Task: Send an email with the signature Amy Taylor with the subject Reminder for a job application and the message Could you please provide me with a list of approved vendors for our company? from softage.10@softage.net to softage.8@softage.net and softage.1@softage.net
Action: Mouse moved to (96, 95)
Screenshot: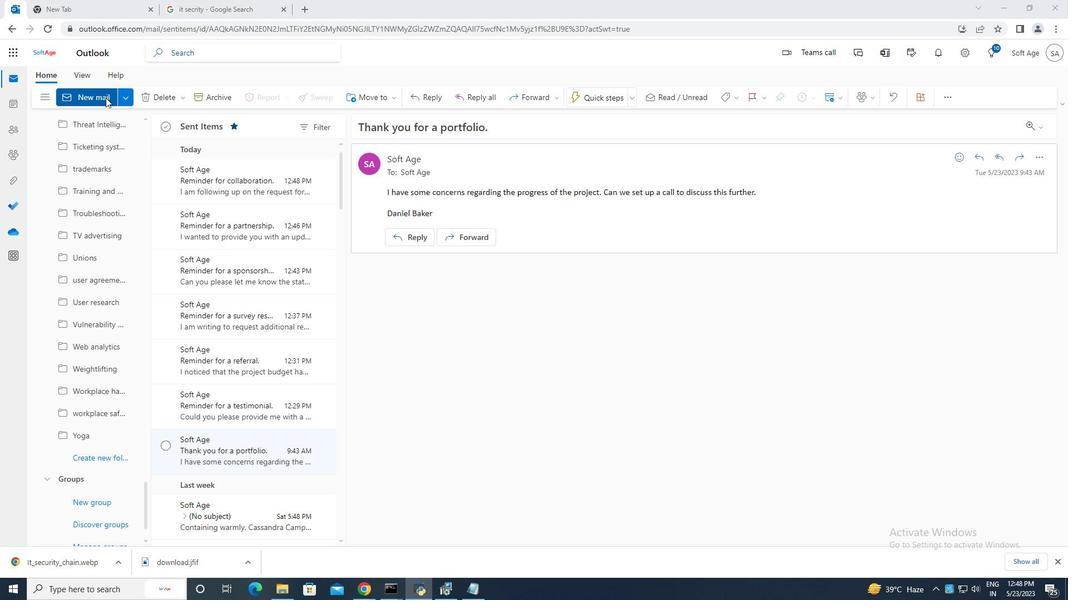 
Action: Mouse pressed left at (96, 95)
Screenshot: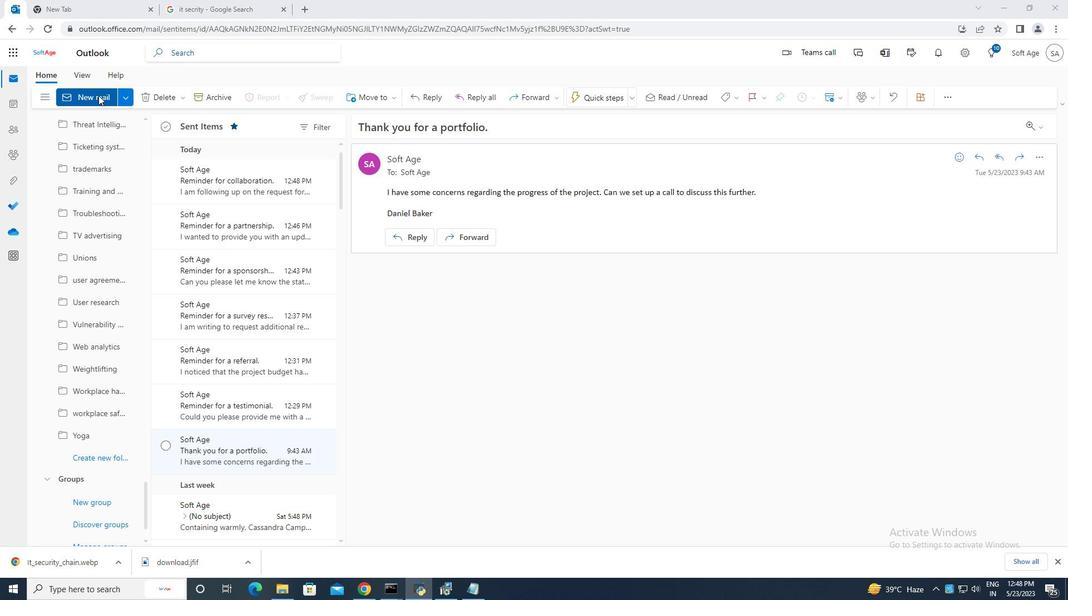 
Action: Mouse moved to (717, 96)
Screenshot: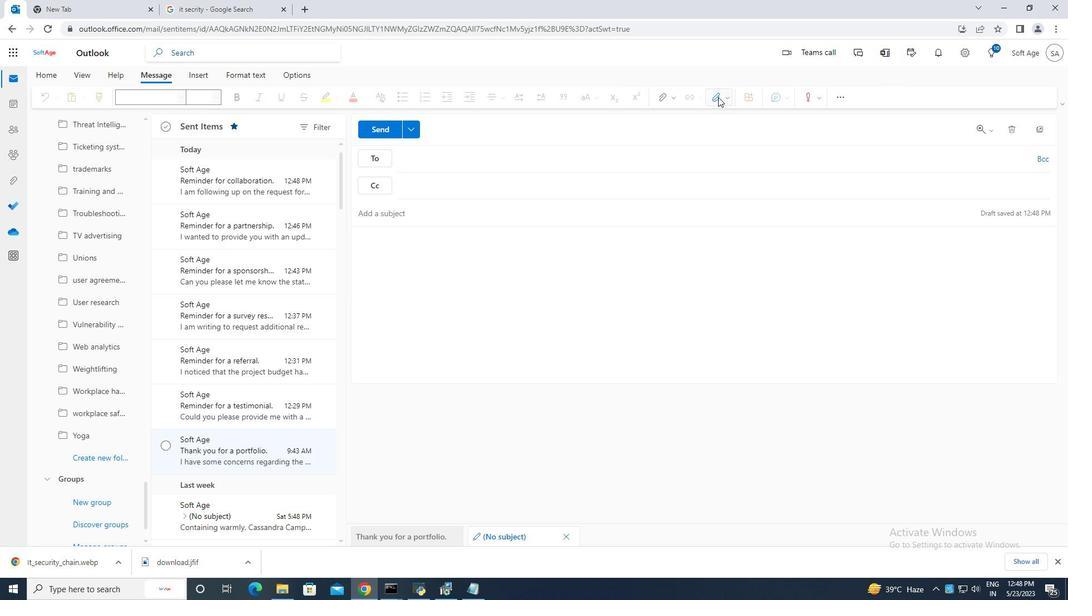 
Action: Mouse pressed left at (717, 96)
Screenshot: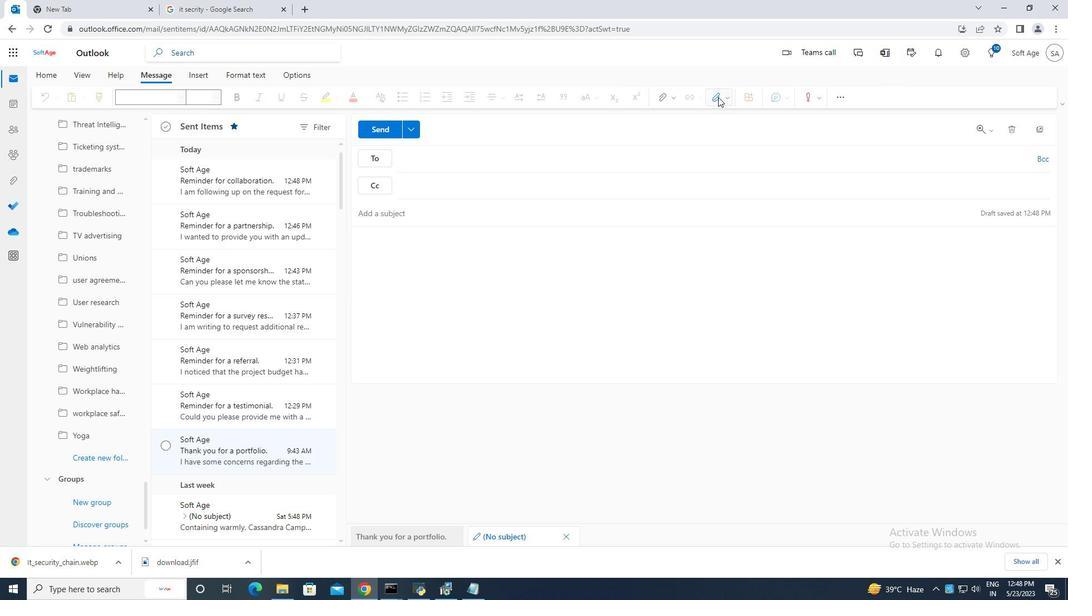 
Action: Mouse moved to (688, 141)
Screenshot: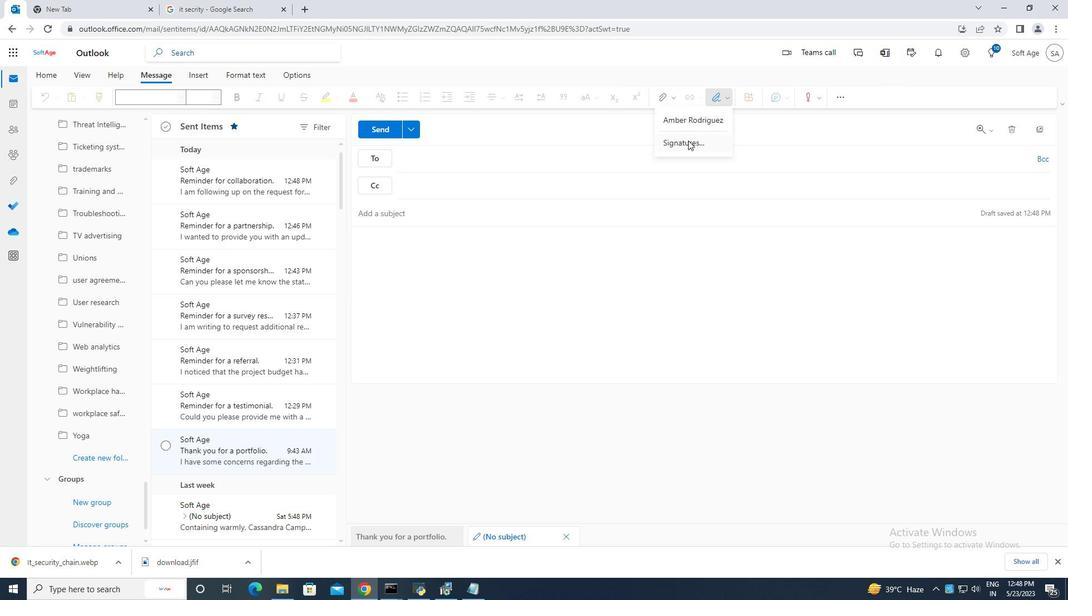
Action: Mouse pressed left at (688, 141)
Screenshot: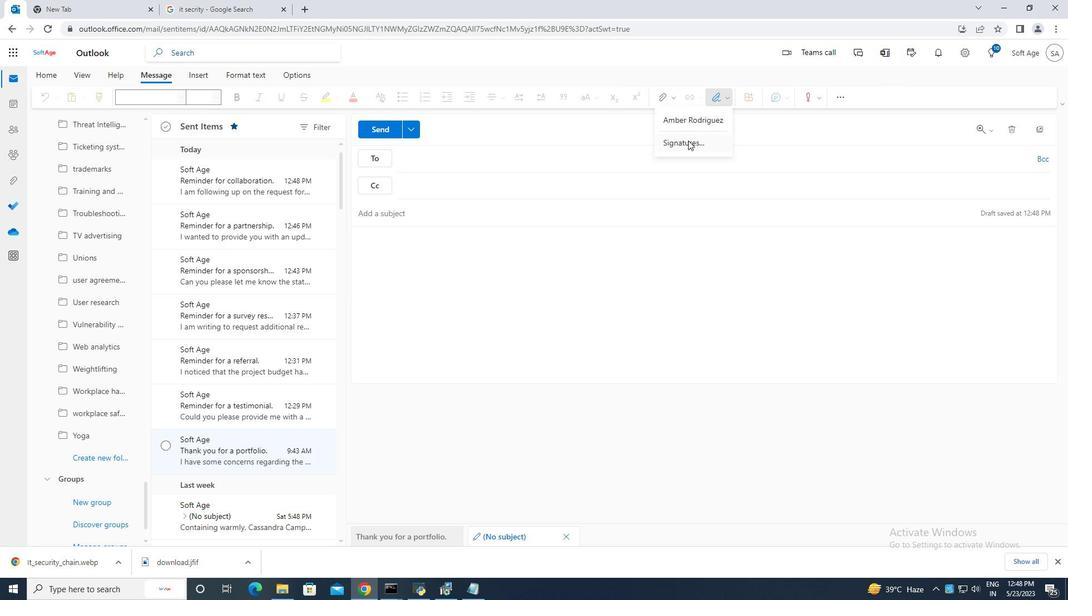 
Action: Mouse moved to (755, 187)
Screenshot: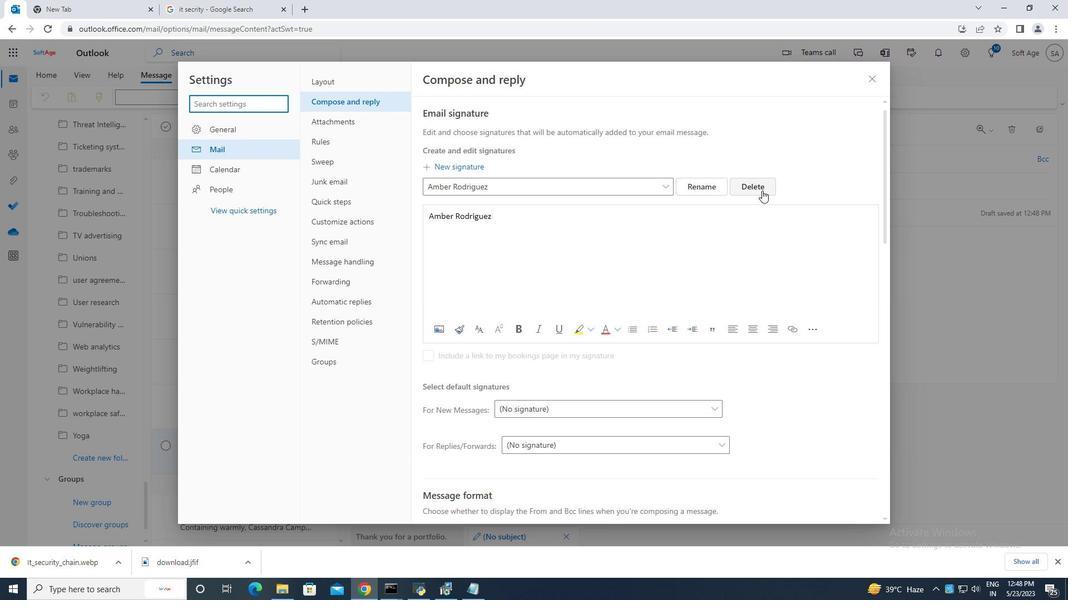 
Action: Mouse pressed left at (755, 187)
Screenshot: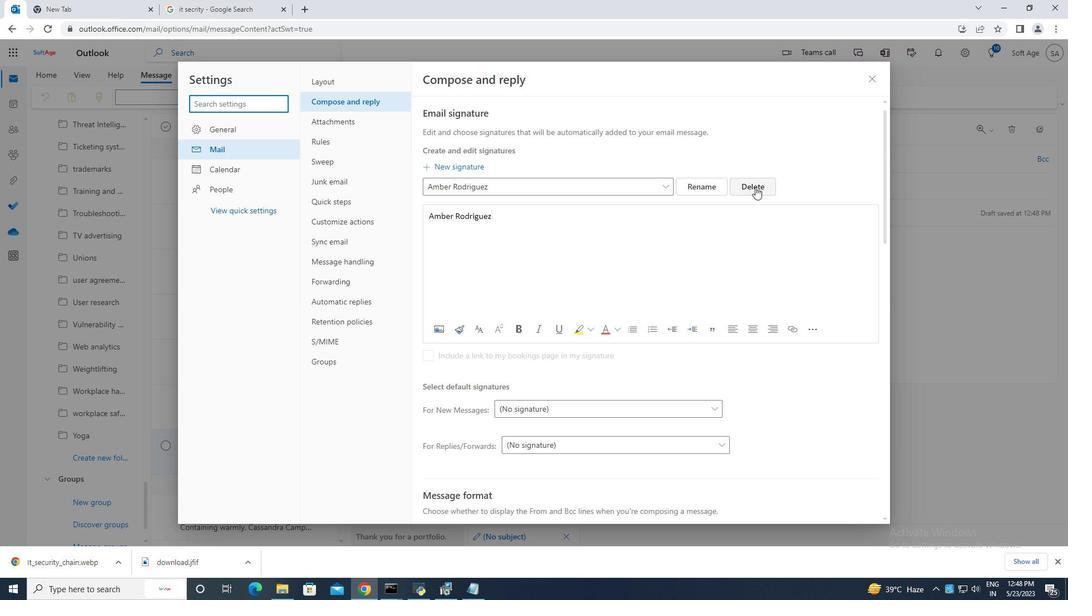 
Action: Mouse moved to (1068, 1)
Screenshot: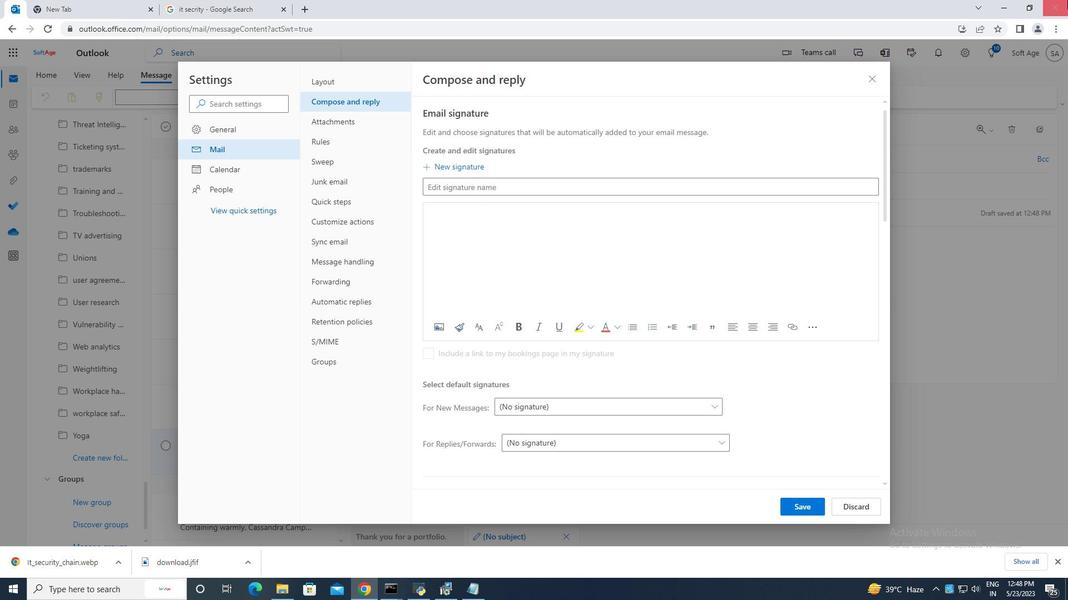 
Action: Key pressed <Key.caps_lock>A<Key.caps_lock>my
Screenshot: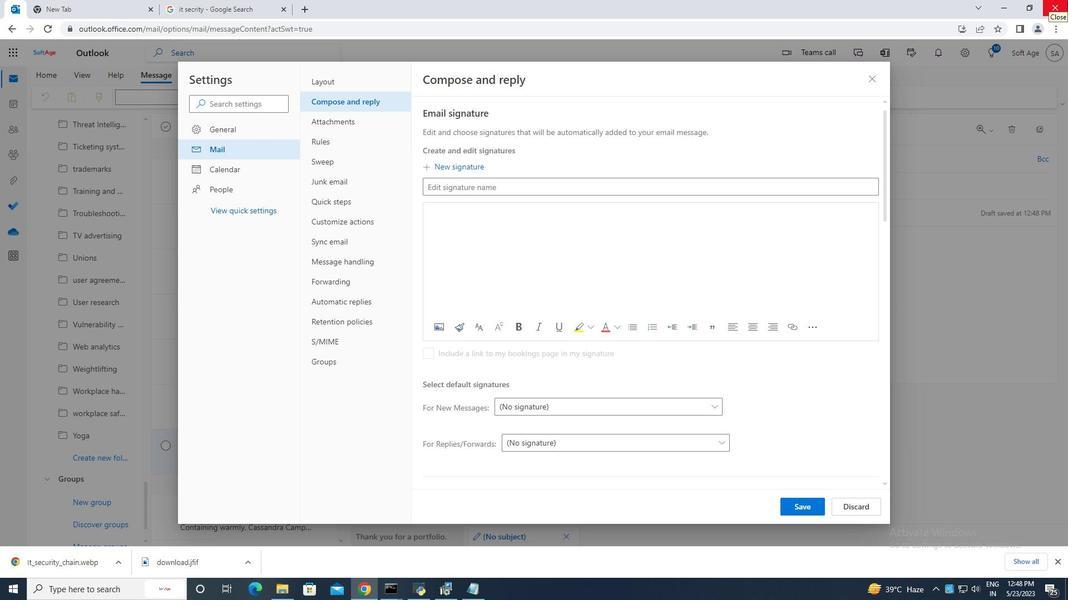 
Action: Mouse moved to (477, 187)
Screenshot: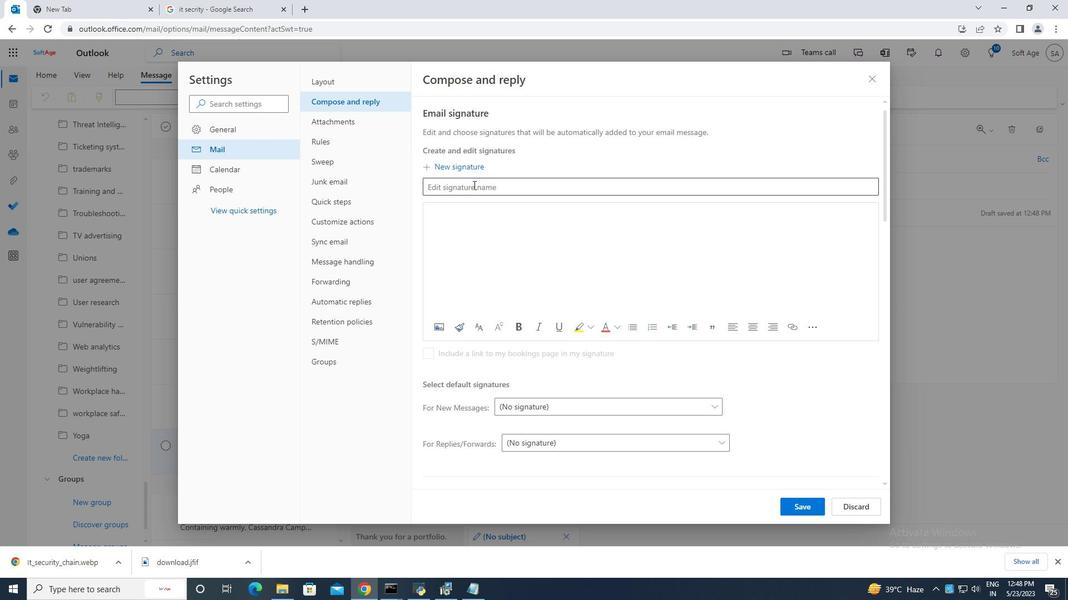 
Action: Mouse pressed left at (477, 187)
Screenshot: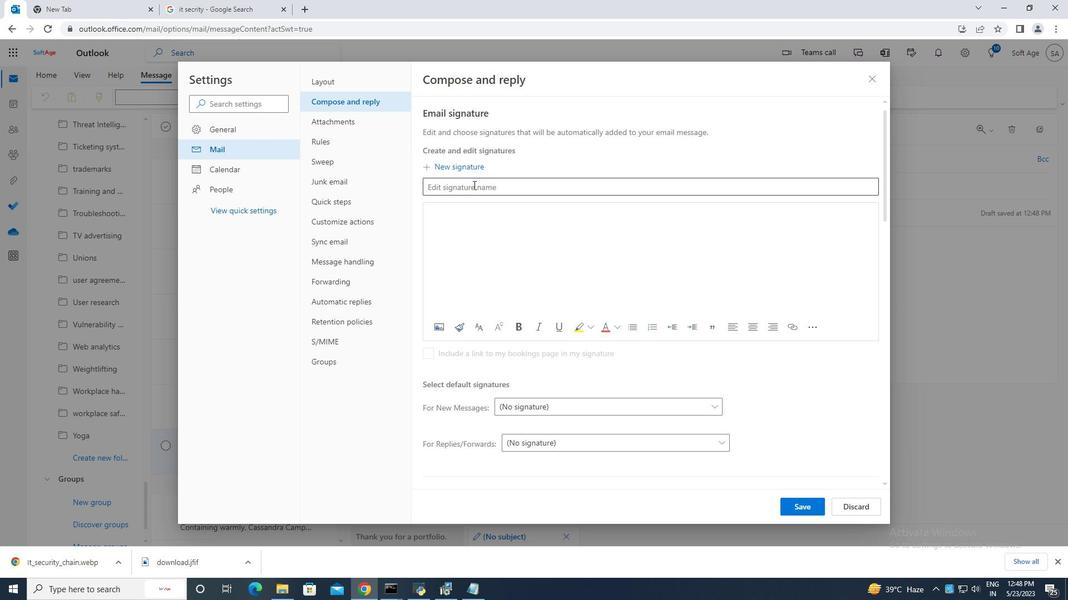
Action: Key pressed <Key.caps_lock>AM<Key.backspace><Key.caps_lock>my<Key.space><Key.caps_lock>T<Key.caps_lock>aylor
Screenshot: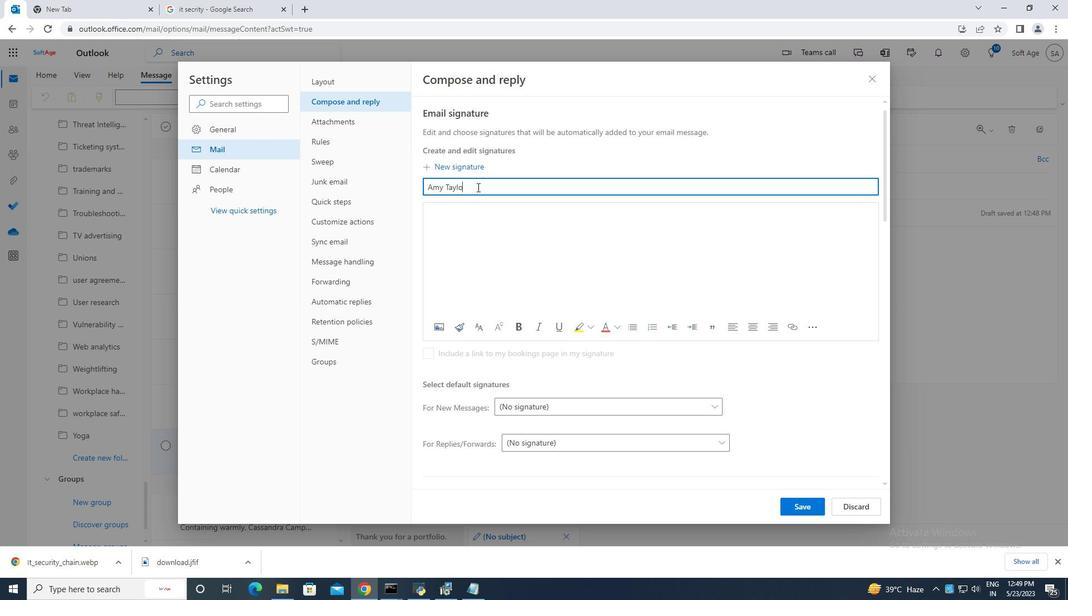 
Action: Mouse moved to (473, 225)
Screenshot: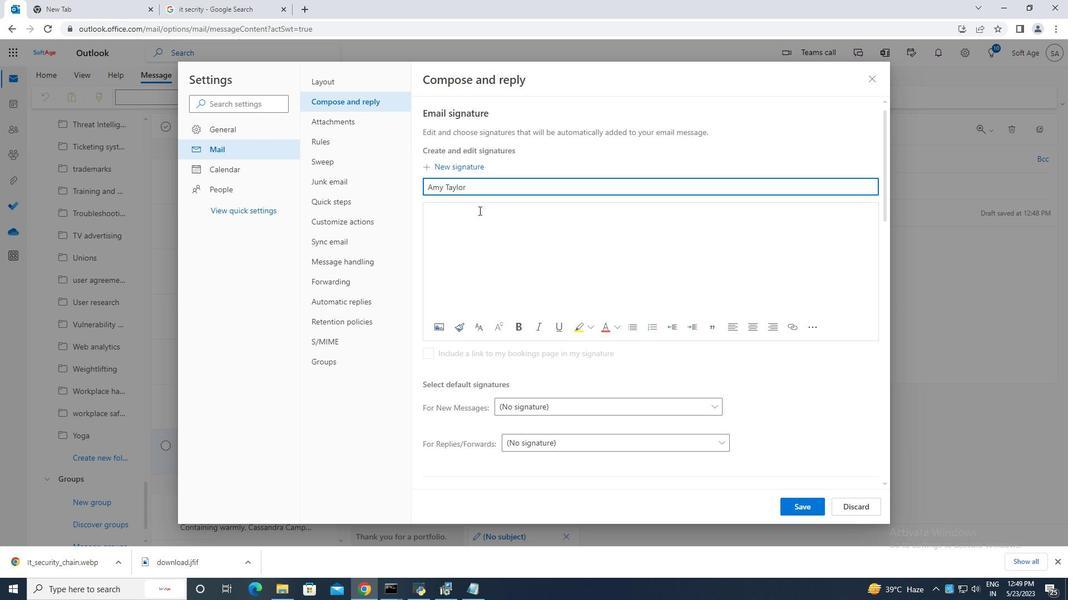 
Action: Mouse pressed left at (473, 225)
Screenshot: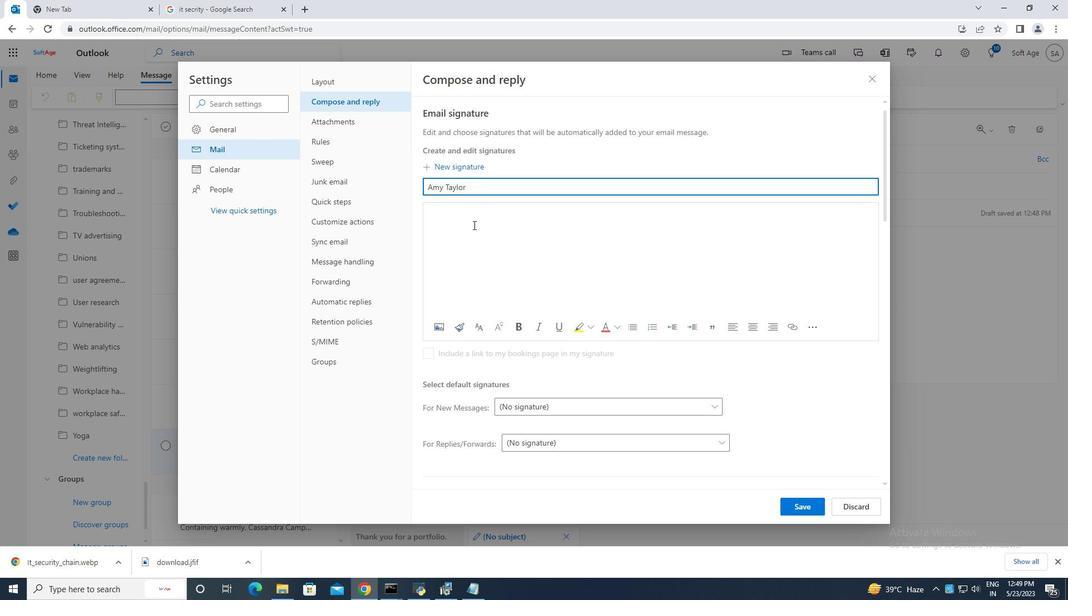 
Action: Mouse moved to (474, 223)
Screenshot: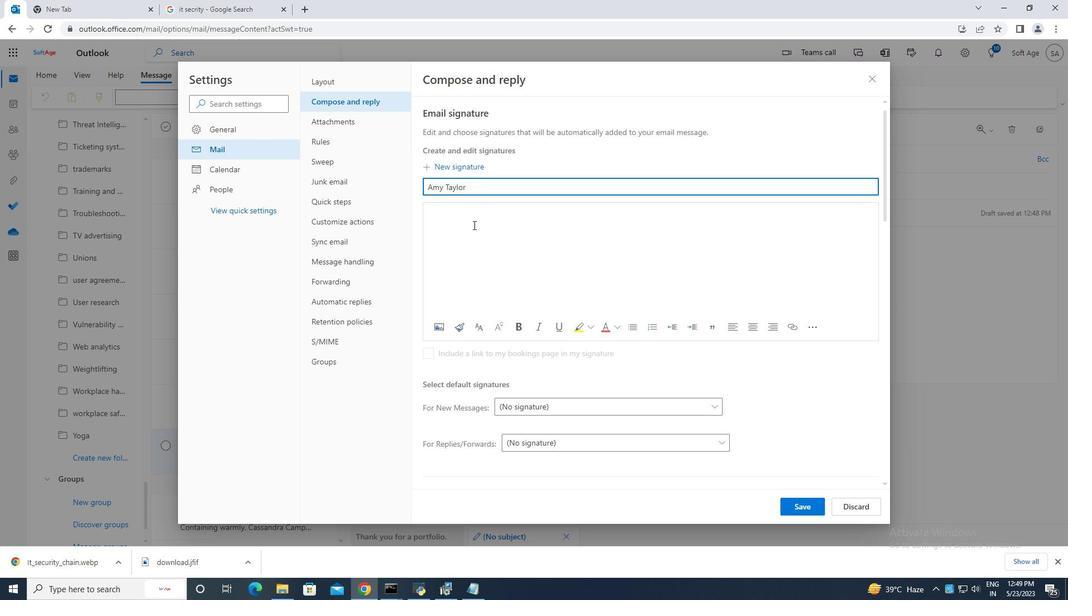 
Action: Key pressed <Key.caps_lock>A<Key.caps_lock>my<Key.space><Key.caps_lock>T<Key.caps_lock>aylor
Screenshot: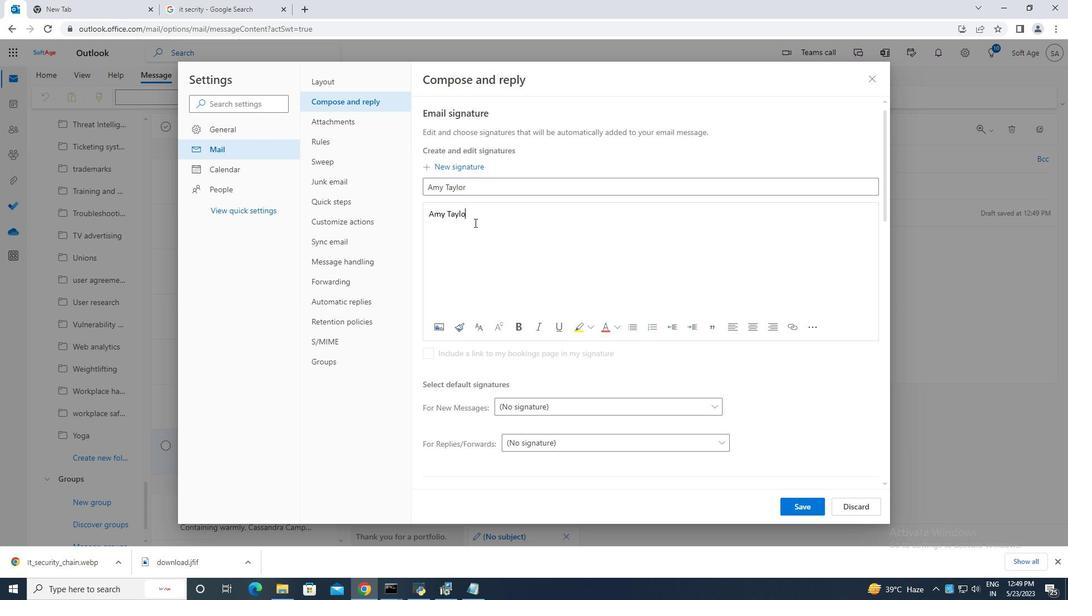 
Action: Mouse moved to (788, 512)
Screenshot: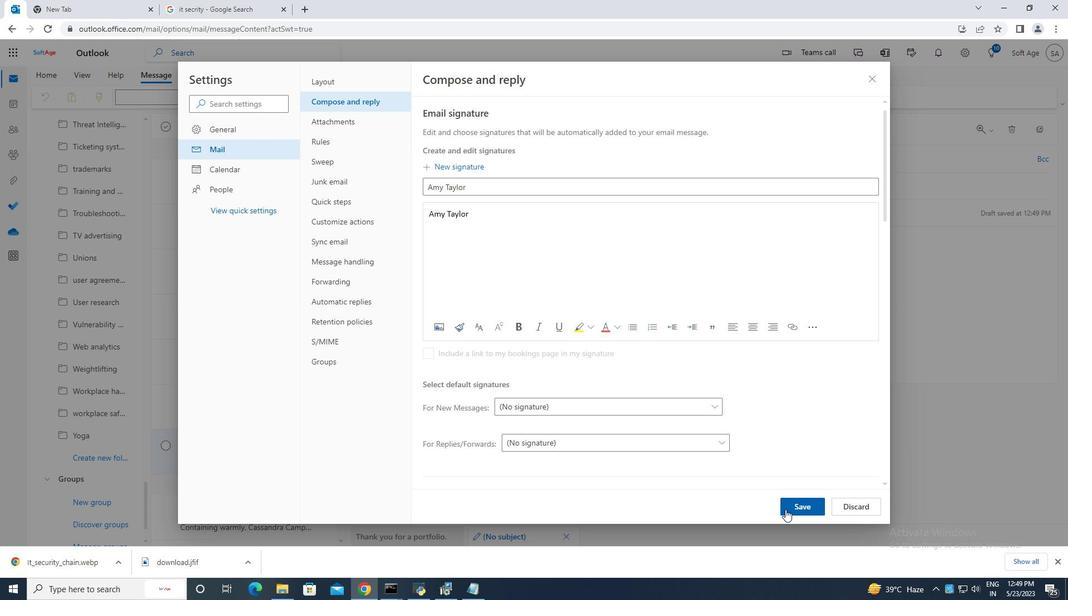 
Action: Mouse pressed left at (788, 512)
Screenshot: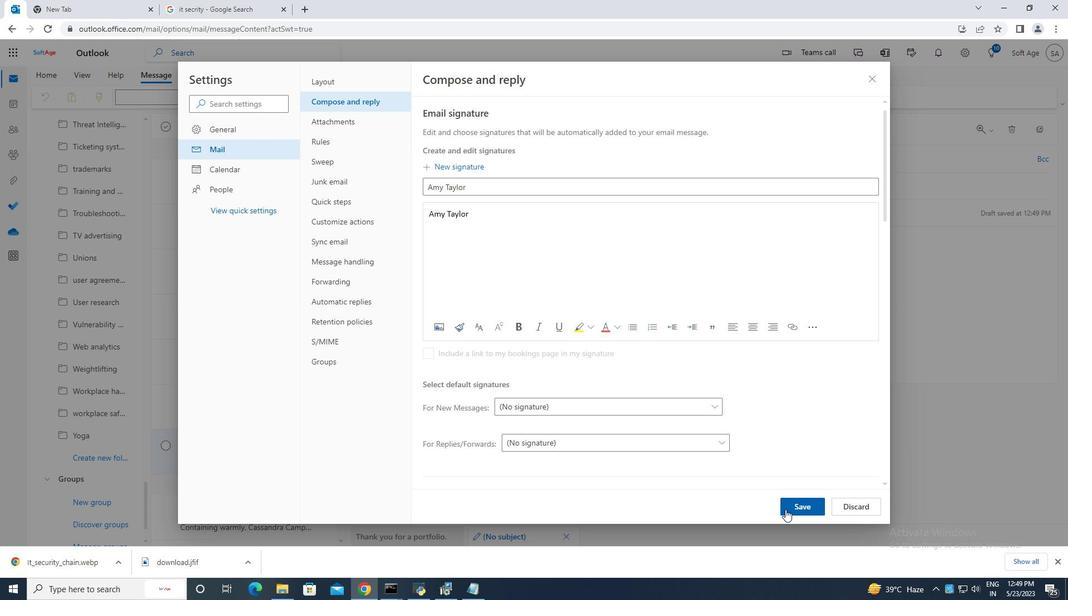 
Action: Mouse moved to (878, 76)
Screenshot: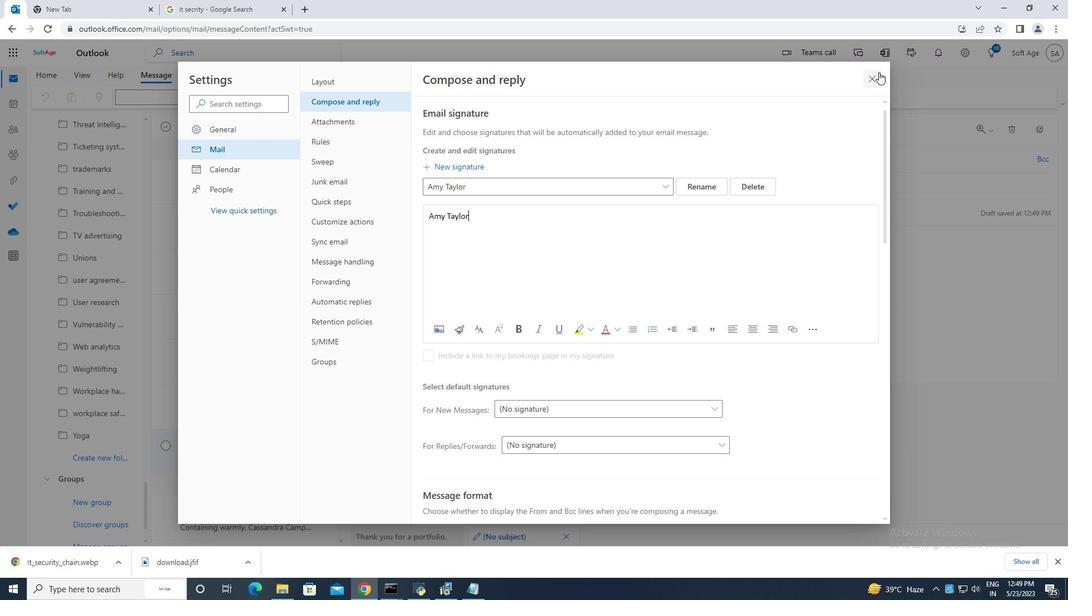 
Action: Mouse pressed left at (878, 76)
Screenshot: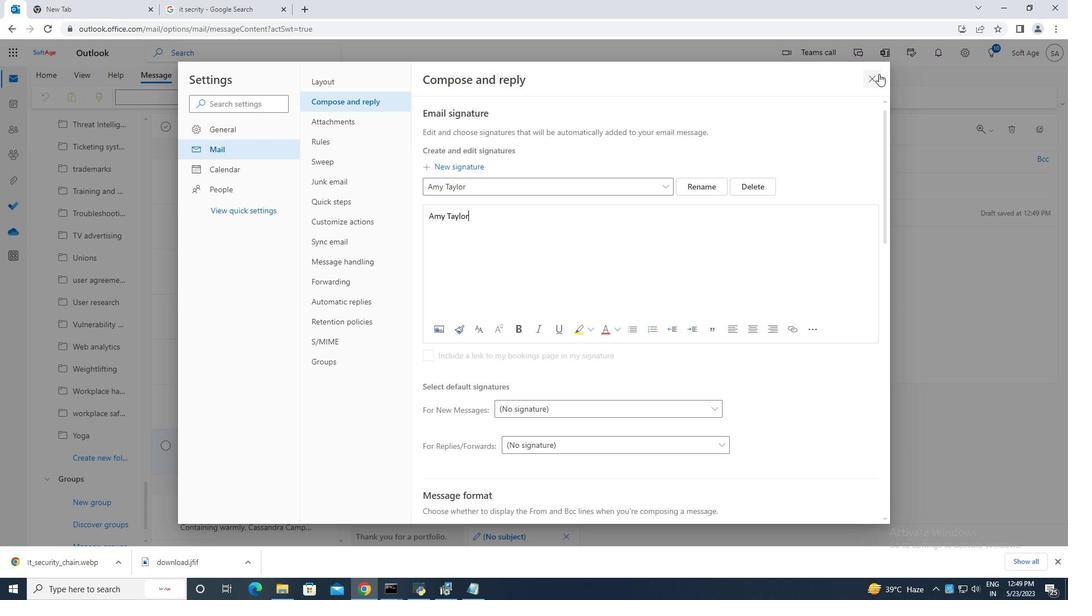 
Action: Mouse moved to (716, 95)
Screenshot: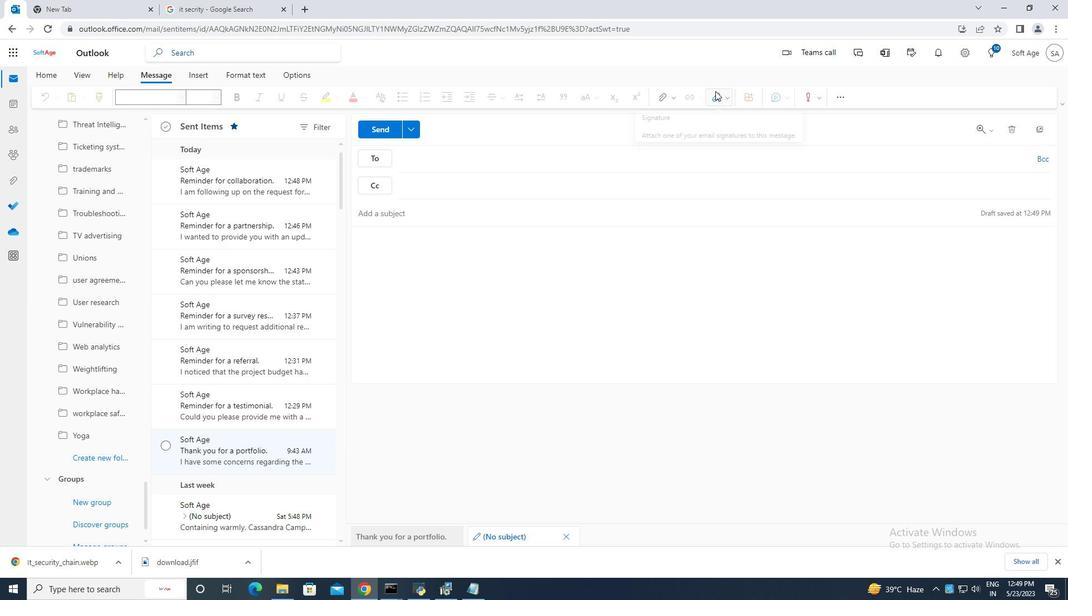 
Action: Mouse pressed left at (716, 95)
Screenshot: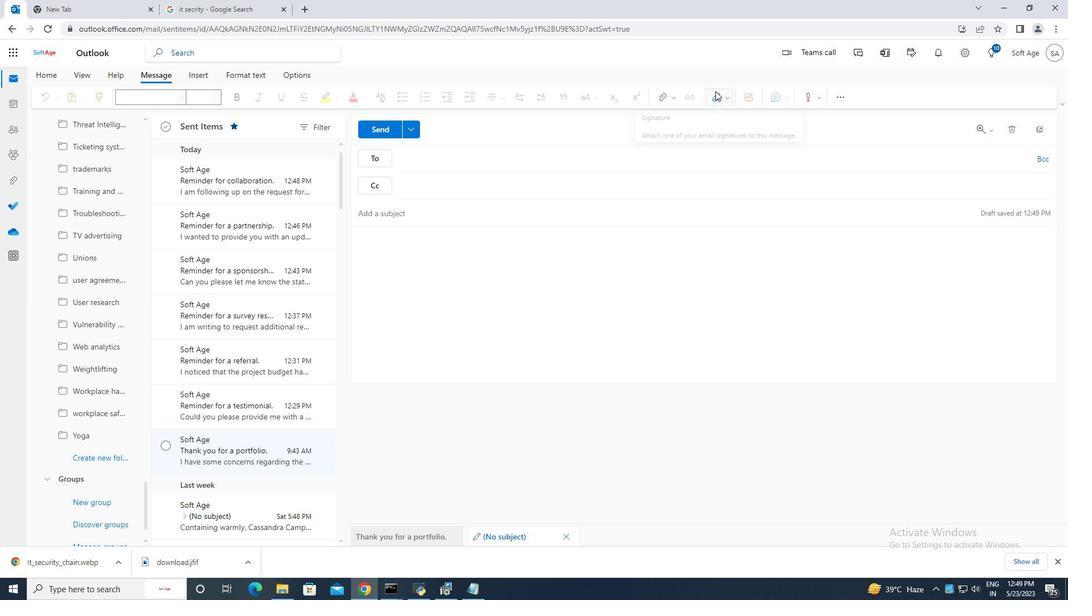 
Action: Mouse moved to (704, 144)
Screenshot: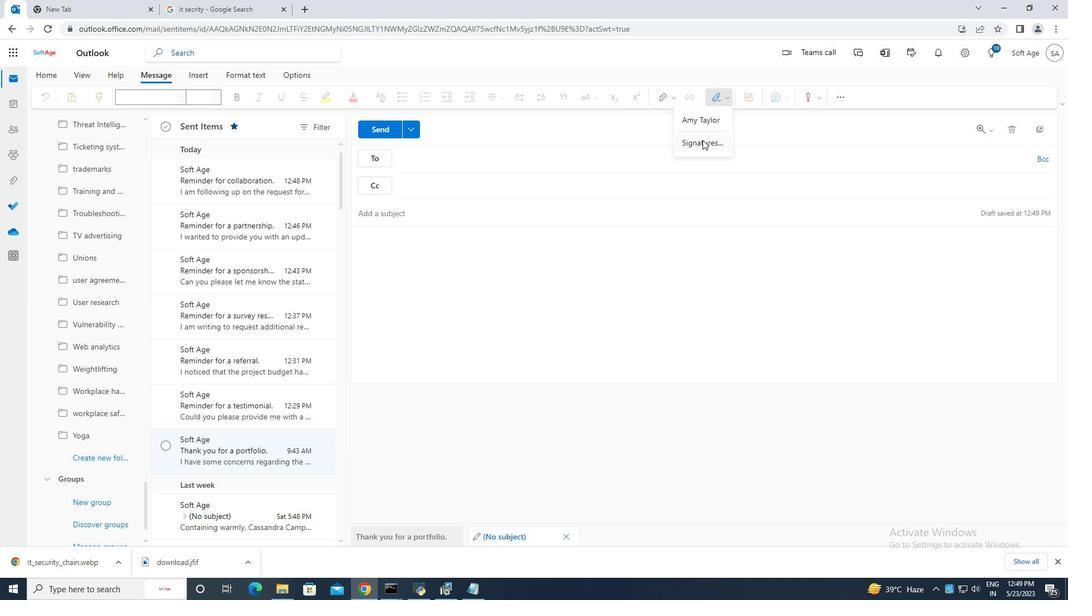 
Action: Mouse pressed left at (704, 144)
Screenshot: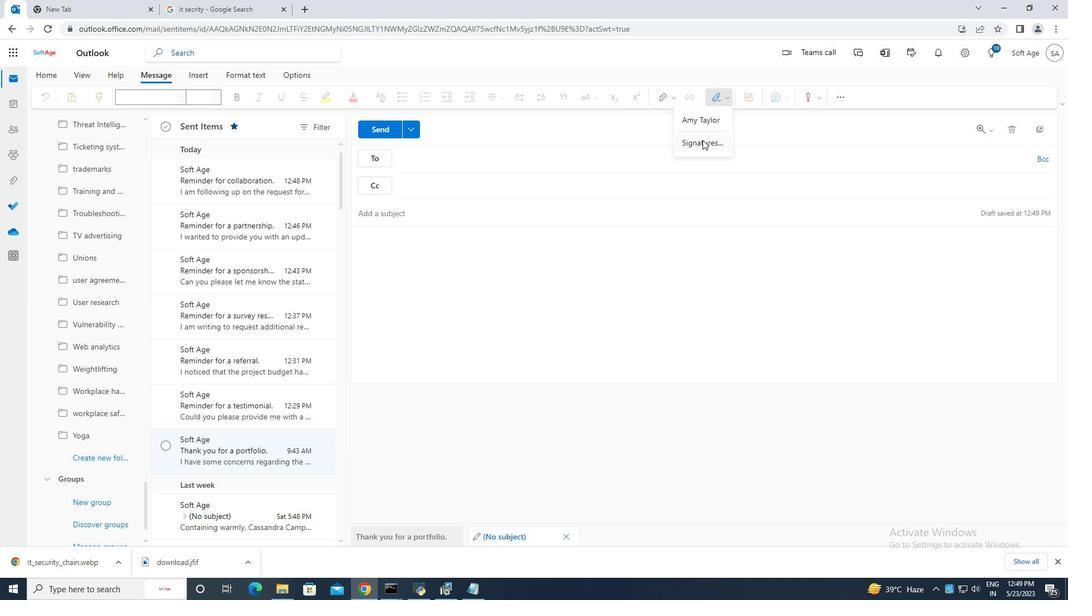 
Action: Mouse moved to (872, 79)
Screenshot: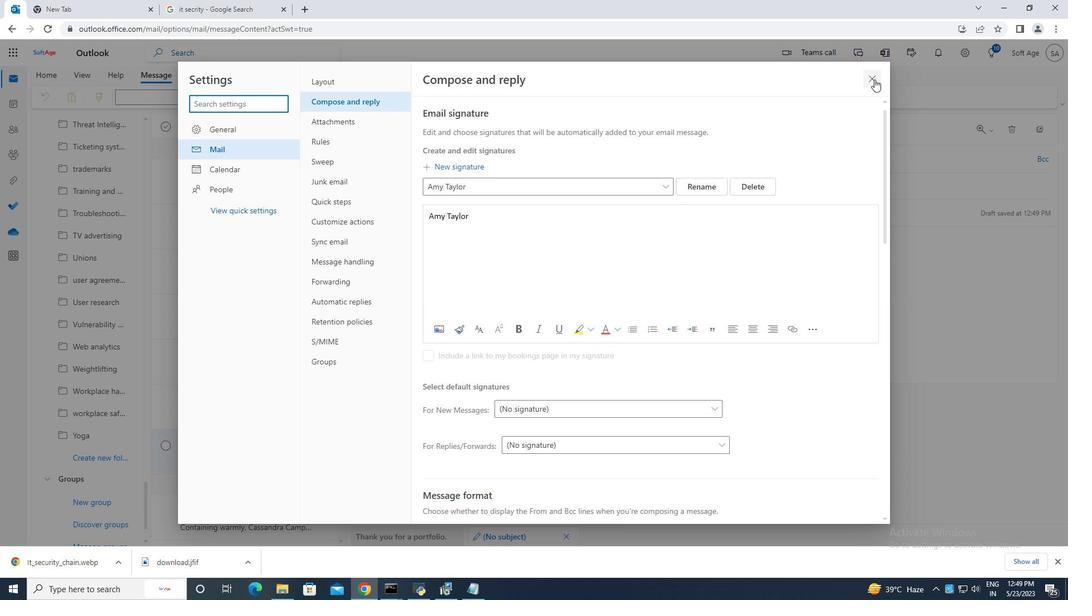 
Action: Mouse pressed left at (872, 79)
Screenshot: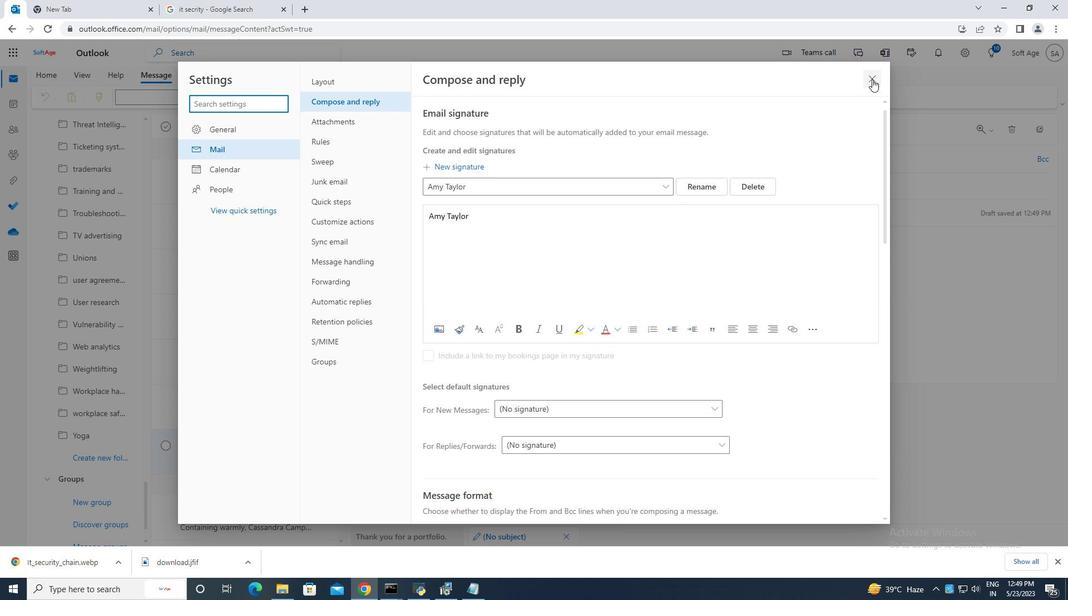 
Action: Mouse moved to (717, 98)
Screenshot: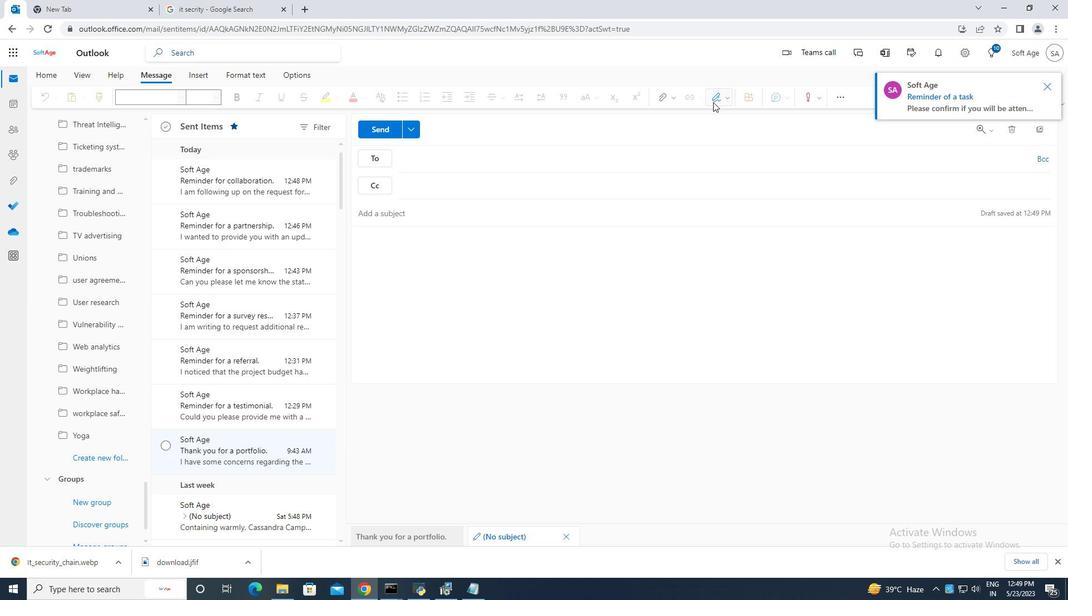 
Action: Mouse pressed left at (717, 98)
Screenshot: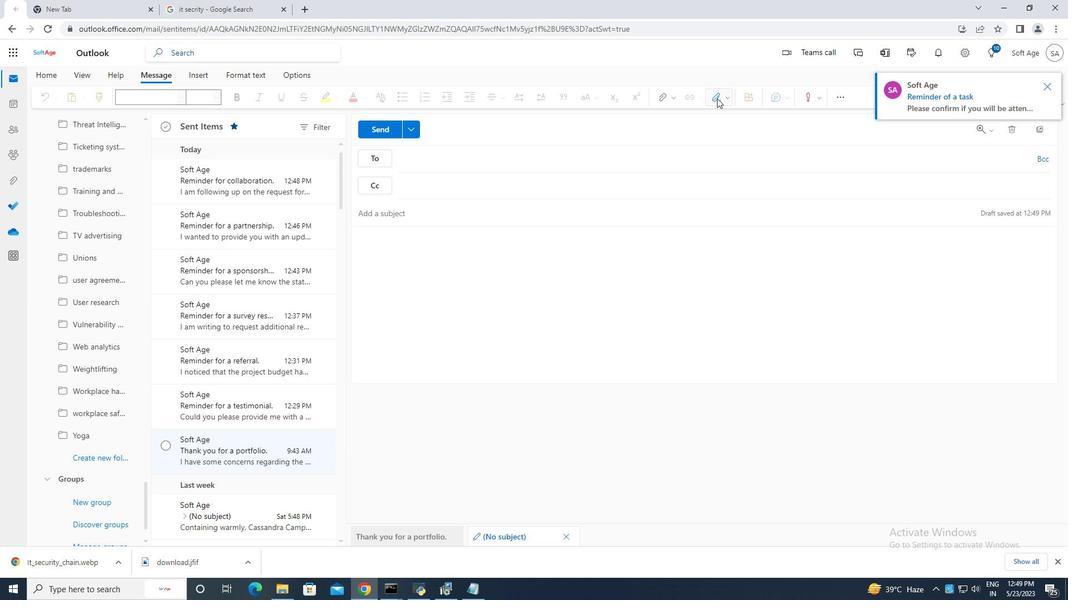 
Action: Mouse moved to (707, 120)
Screenshot: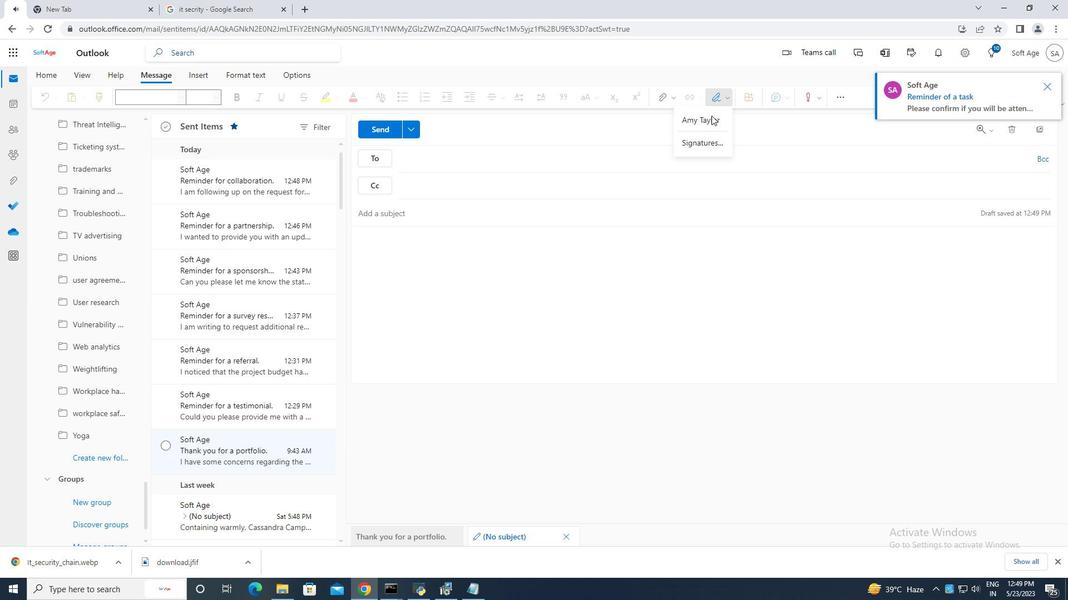 
Action: Mouse pressed left at (707, 120)
Screenshot: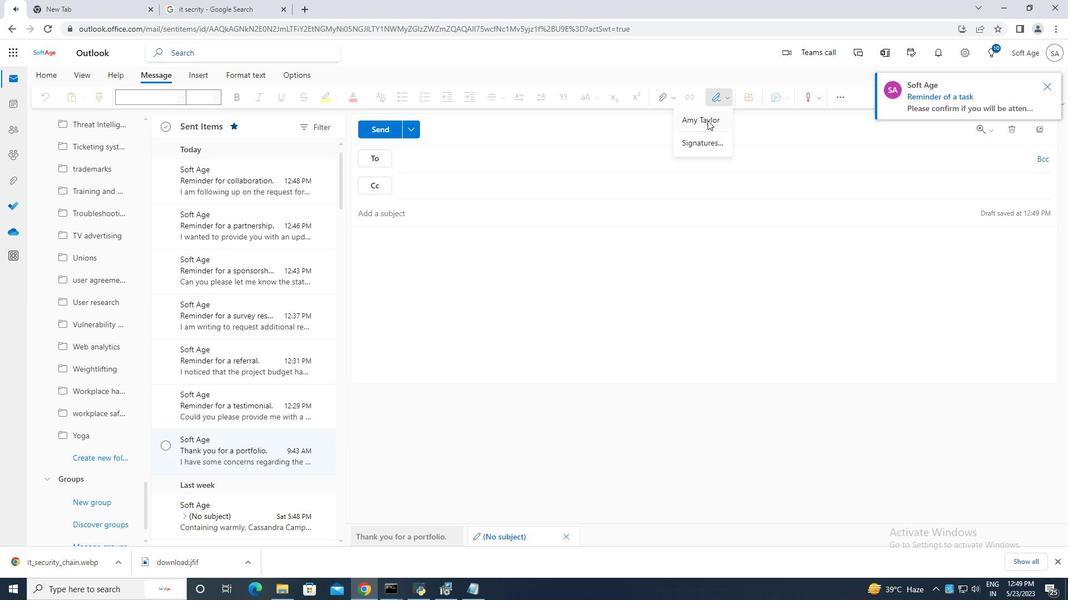 
Action: Mouse moved to (427, 208)
Screenshot: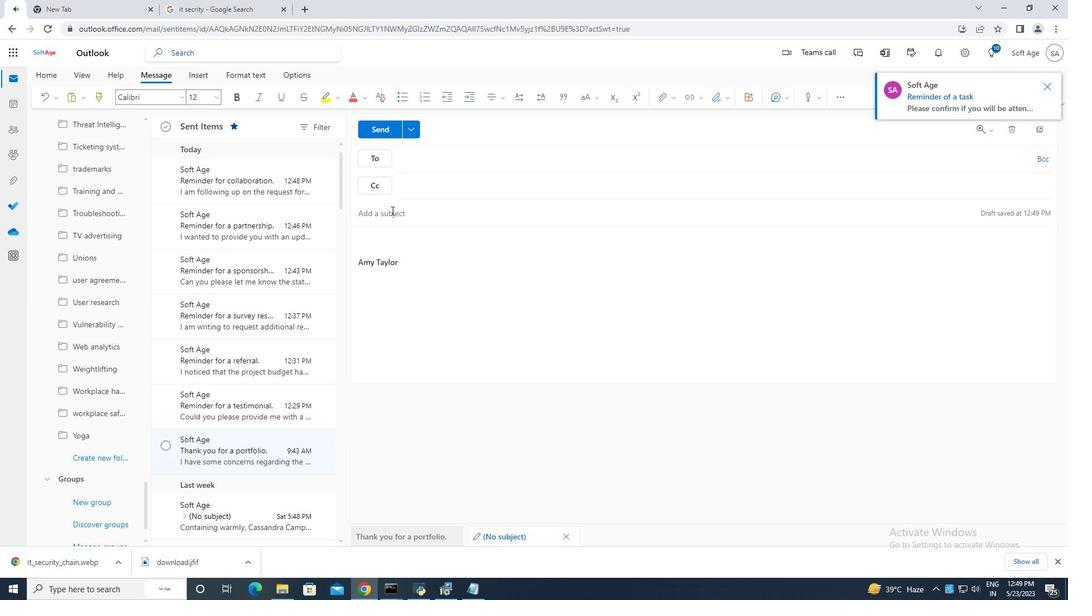 
Action: Mouse pressed left at (427, 208)
Screenshot: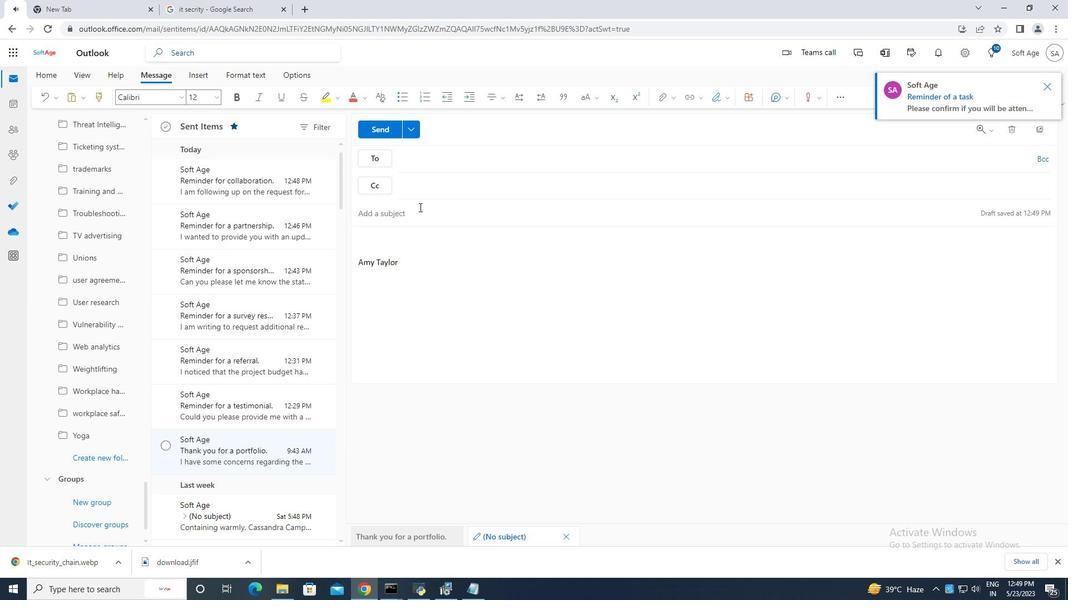 
Action: Mouse moved to (403, 211)
Screenshot: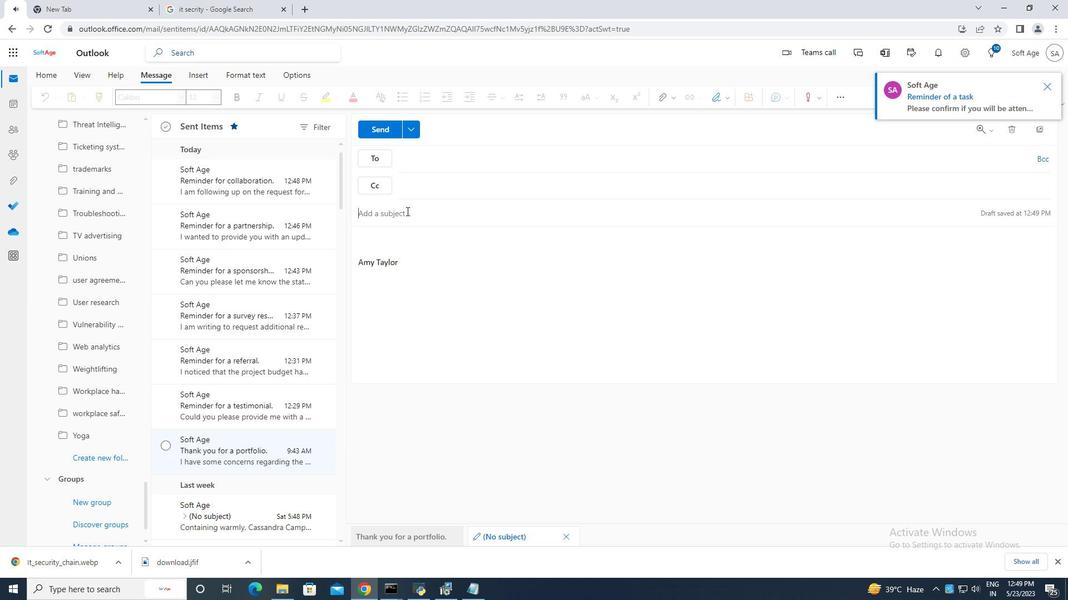 
Action: Key pressed <Key.caps_lock>R<Key.caps_lock>eminder<Key.space>for<Key.space>a<Key.space>job<Key.space>application<Key.space><Key.backspace>.
Screenshot: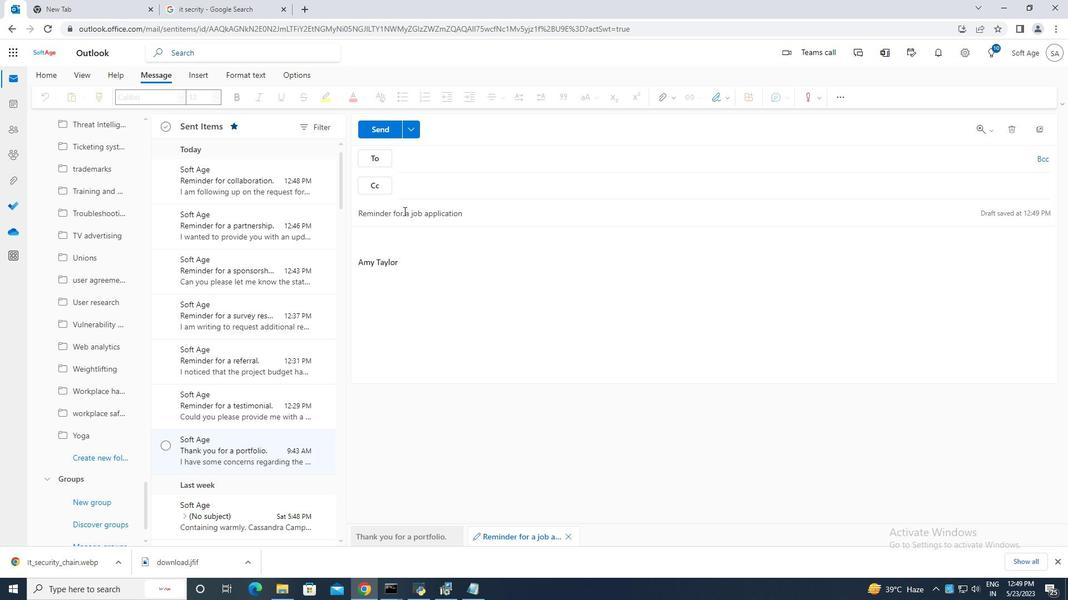 
Action: Mouse moved to (407, 234)
Screenshot: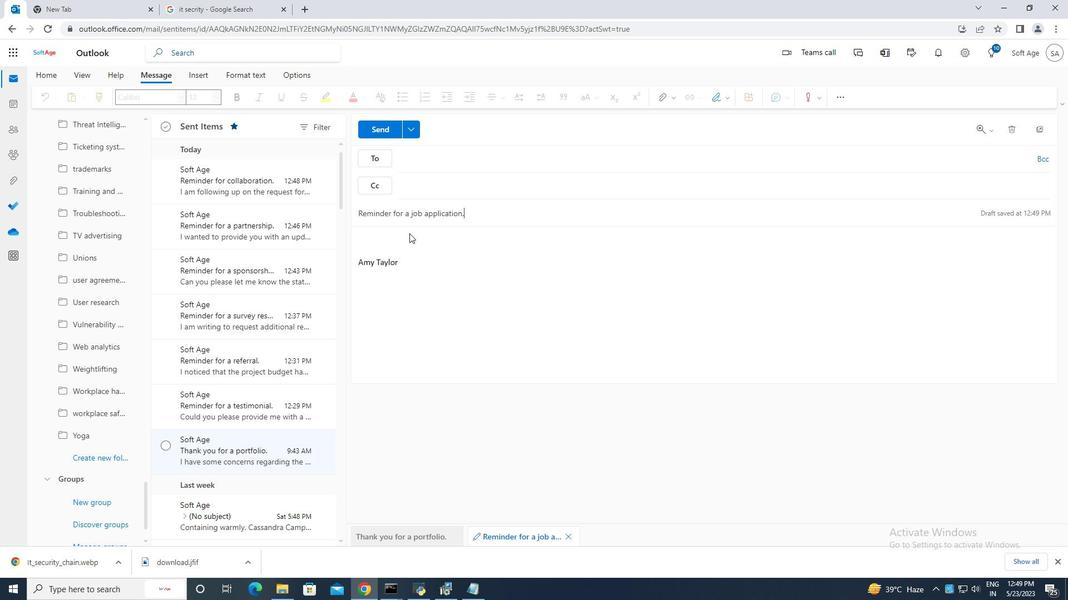 
Action: Mouse pressed left at (407, 234)
Screenshot: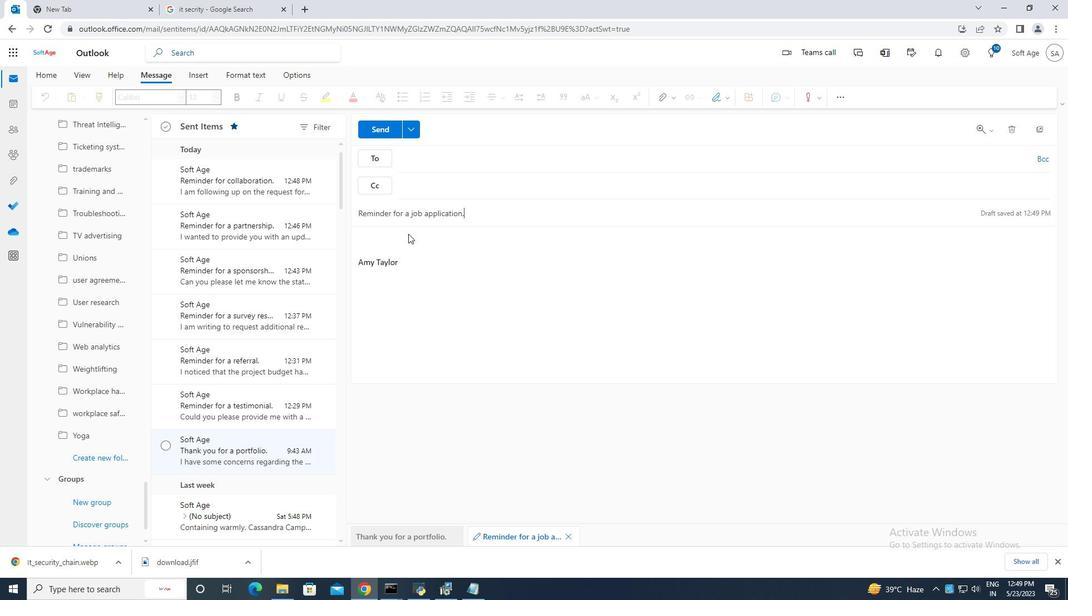 
Action: Mouse moved to (379, 244)
Screenshot: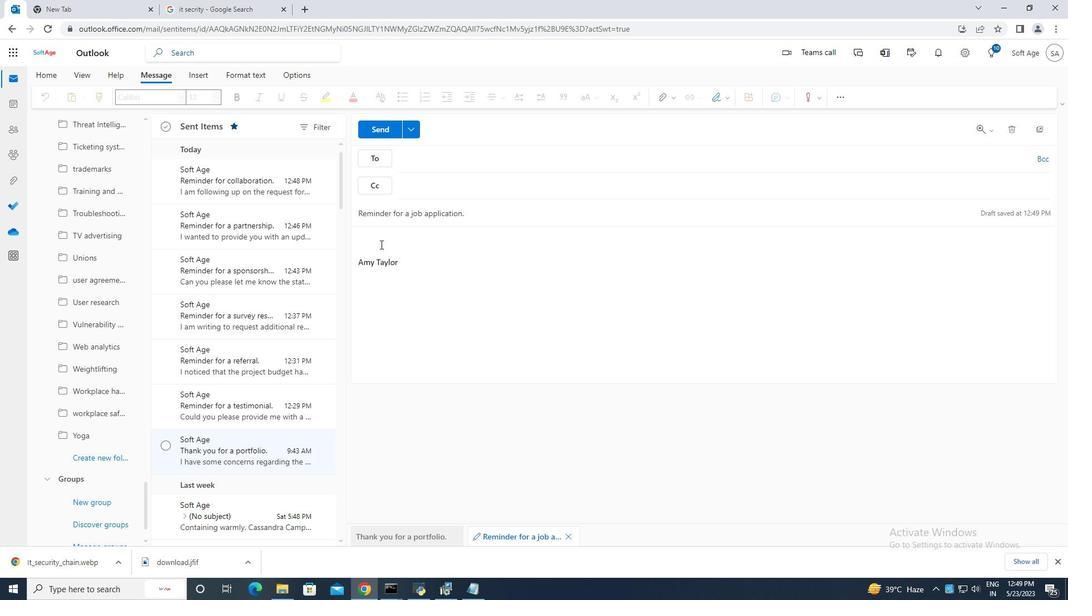 
Action: Mouse pressed left at (379, 244)
Screenshot: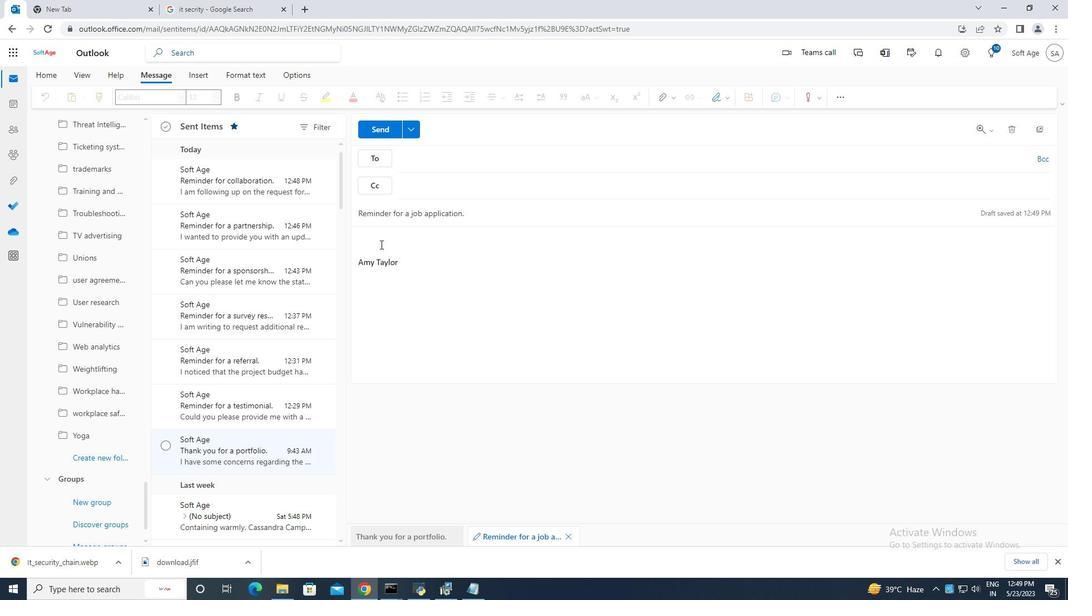 
Action: Mouse moved to (377, 242)
Screenshot: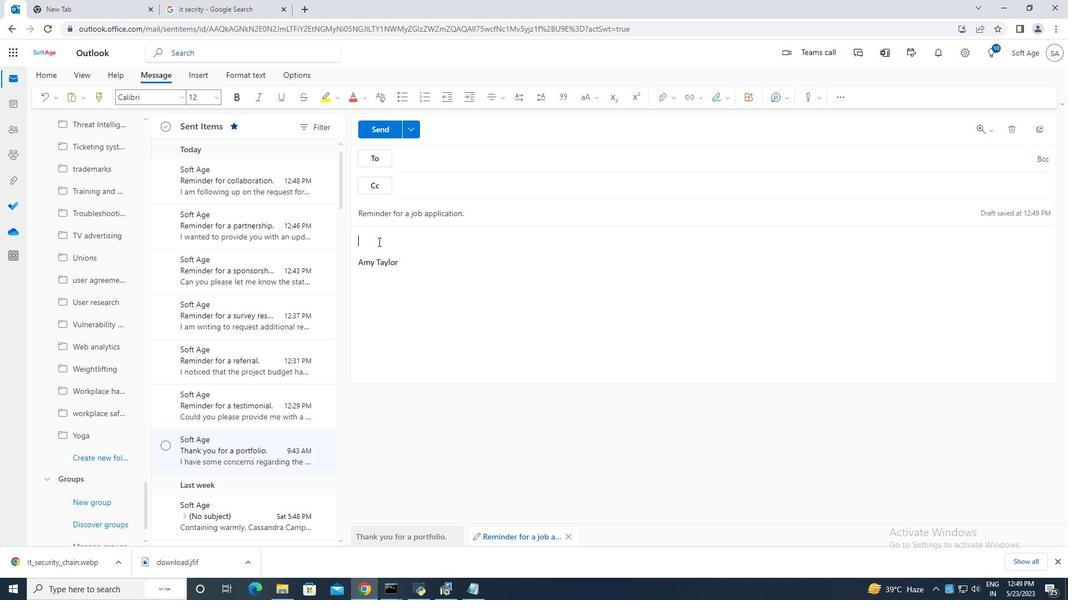 
Action: Key pressed <Key.caps_lock>C<Key.caps_lock>ould<Key.space>you<Key.space>please<Key.space>provide<Key.space>me<Key.space>with<Key.space>a<Key.space>list<Key.space>of<Key.space>approved<Key.space>vendors<Key.space>for<Key.space>our<Key.space>company,<Key.backspace>.
Screenshot: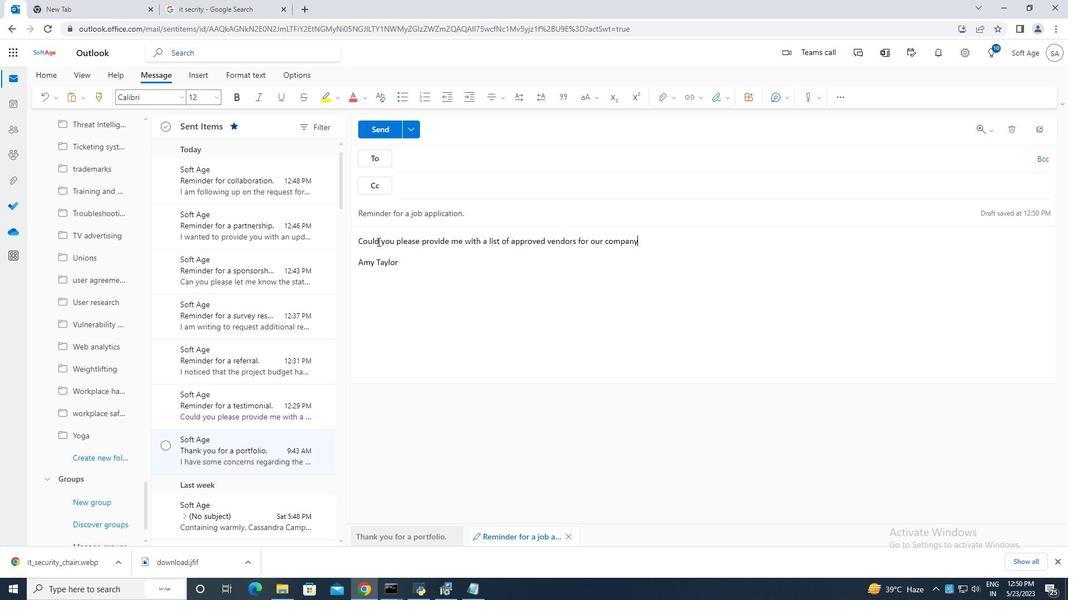 
Action: Mouse moved to (426, 165)
Screenshot: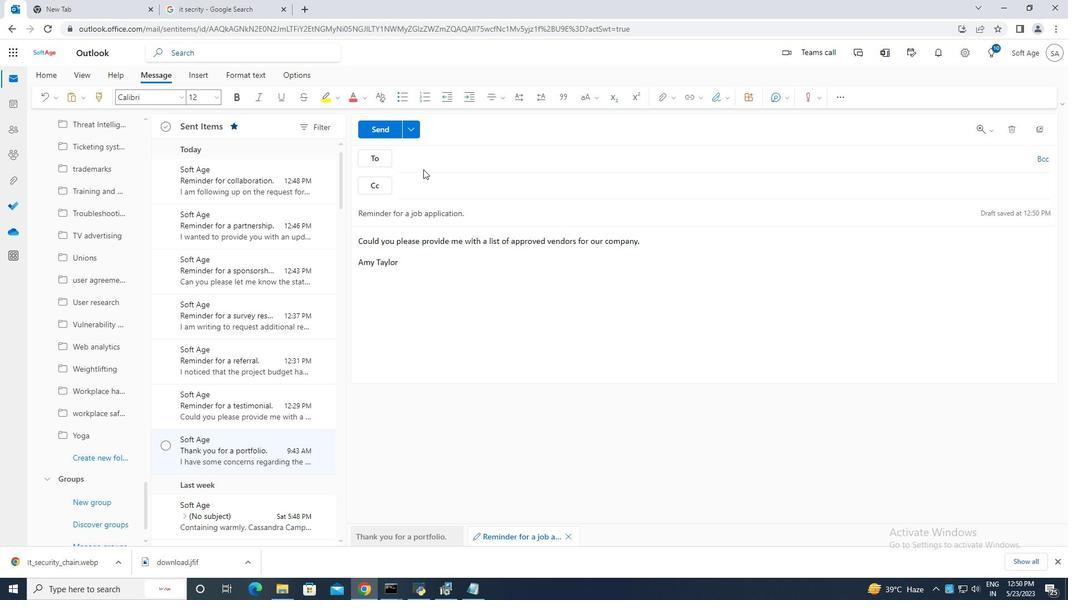 
Action: Mouse pressed left at (426, 165)
Screenshot: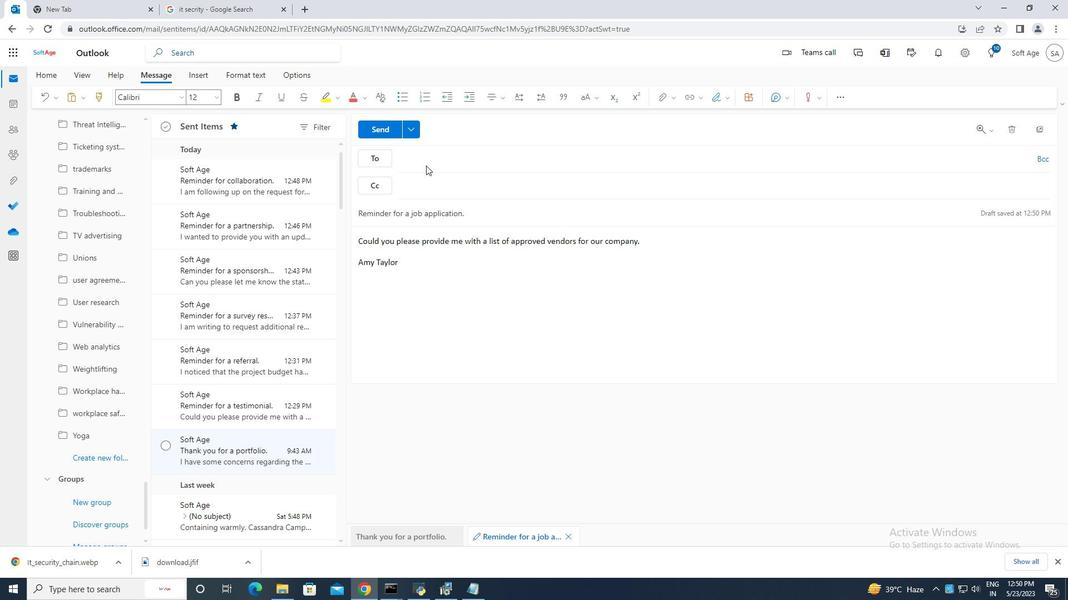 
Action: Mouse moved to (430, 153)
Screenshot: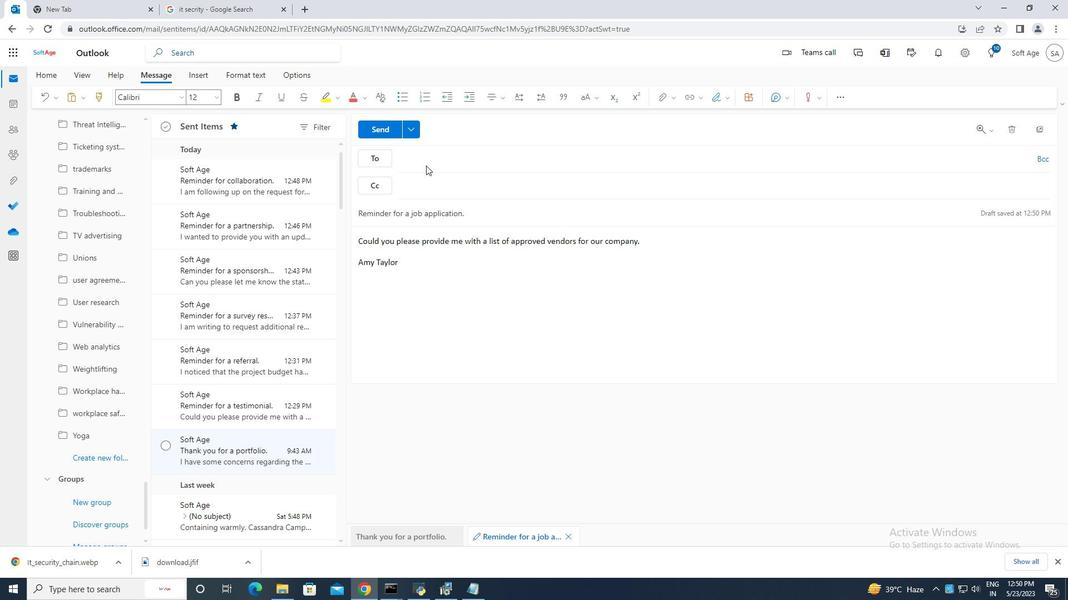 
Action: Mouse pressed left at (430, 153)
Screenshot: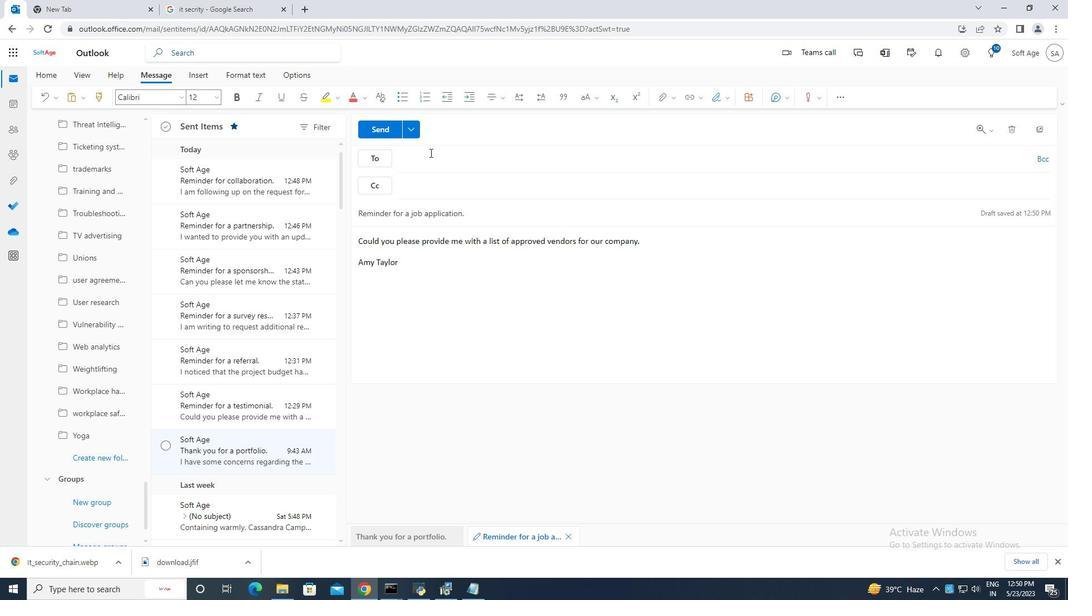 
Action: Key pressed softage.9<Key.shift><Key.shift><Key.shift><Key.shift>@
Screenshot: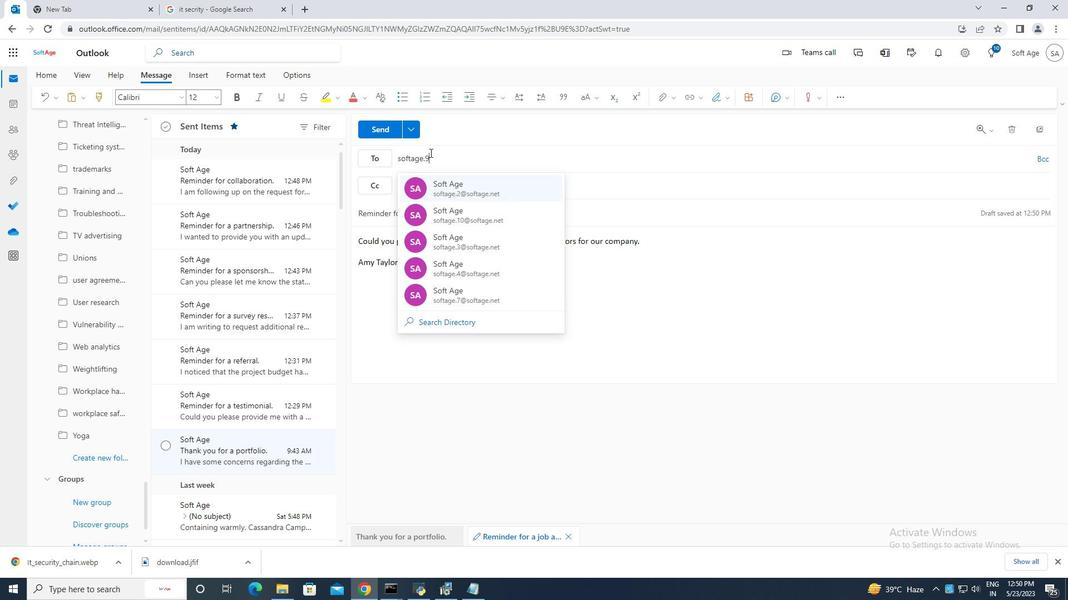 
Action: Mouse moved to (525, 192)
Screenshot: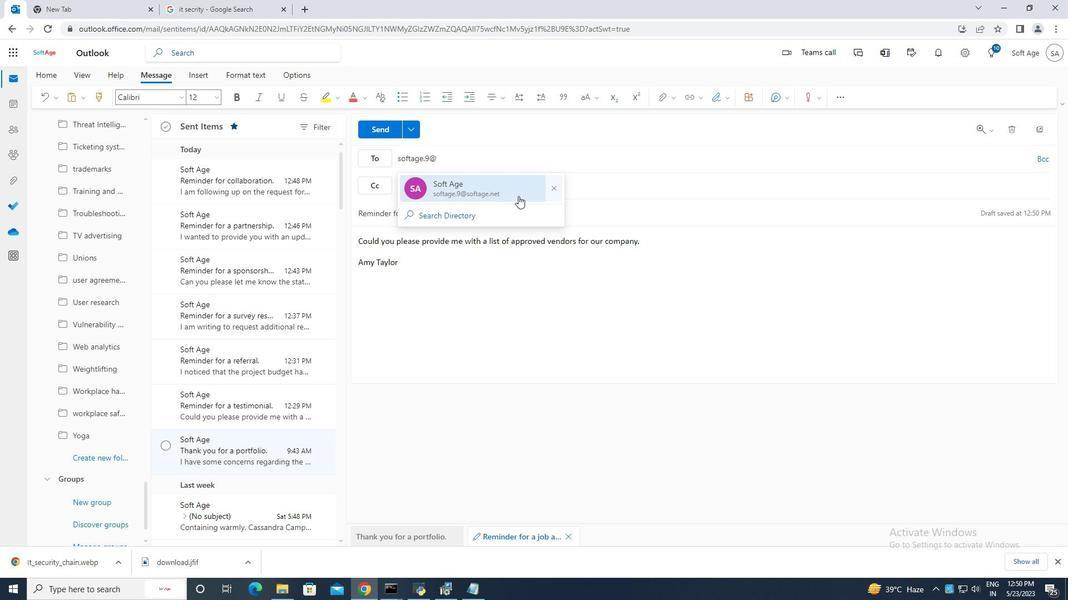 
Action: Mouse pressed left at (525, 192)
Screenshot: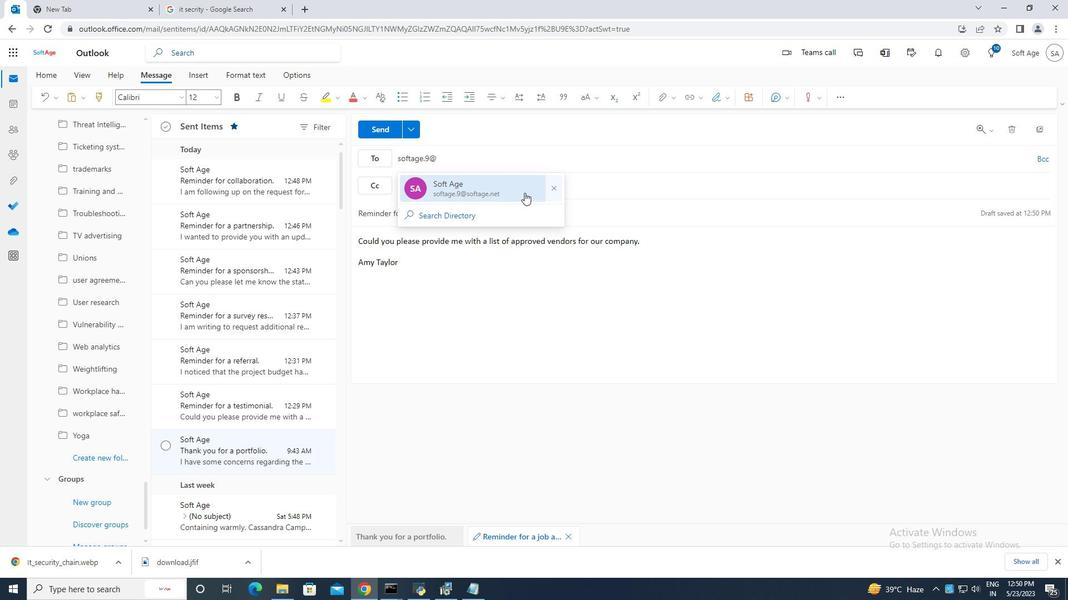 
Action: Key pressed softage.1
Screenshot: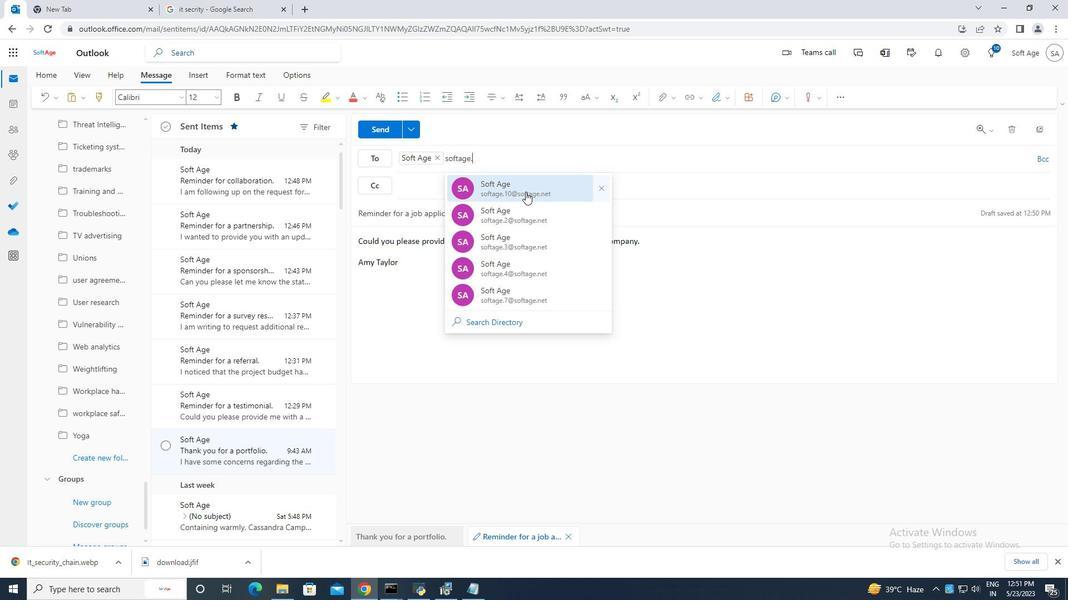 
Action: Mouse moved to (510, 163)
Screenshot: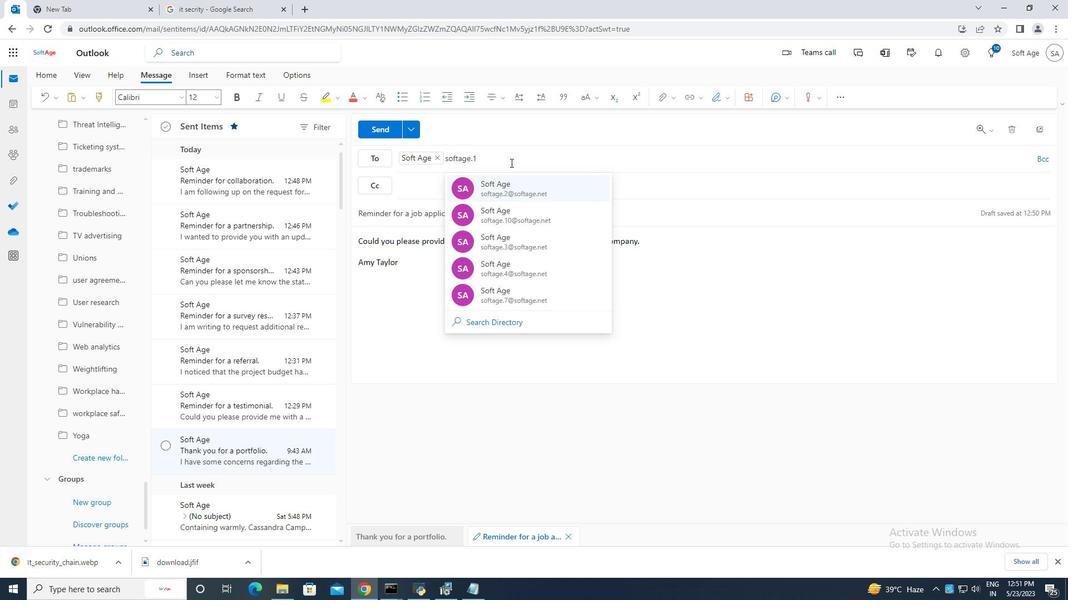 
Action: Key pressed <Key.backspace><Key.backspace><Key.backspace><Key.backspace><Key.backspace><Key.backspace><Key.backspace><Key.backspace>oftage.1<Key.shift>@
Screenshot: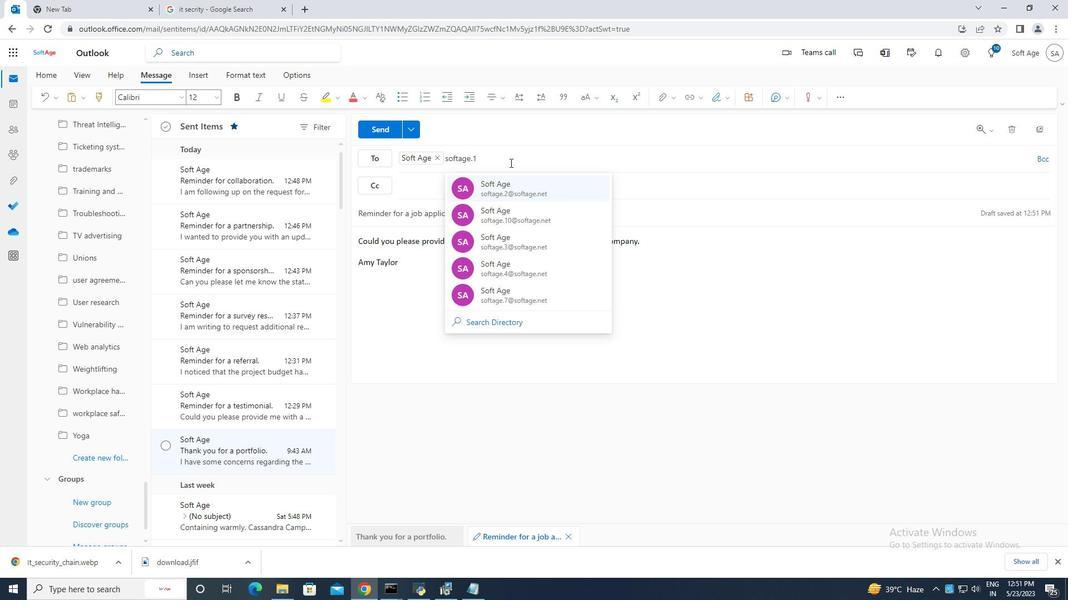 
Action: Mouse moved to (573, 242)
Screenshot: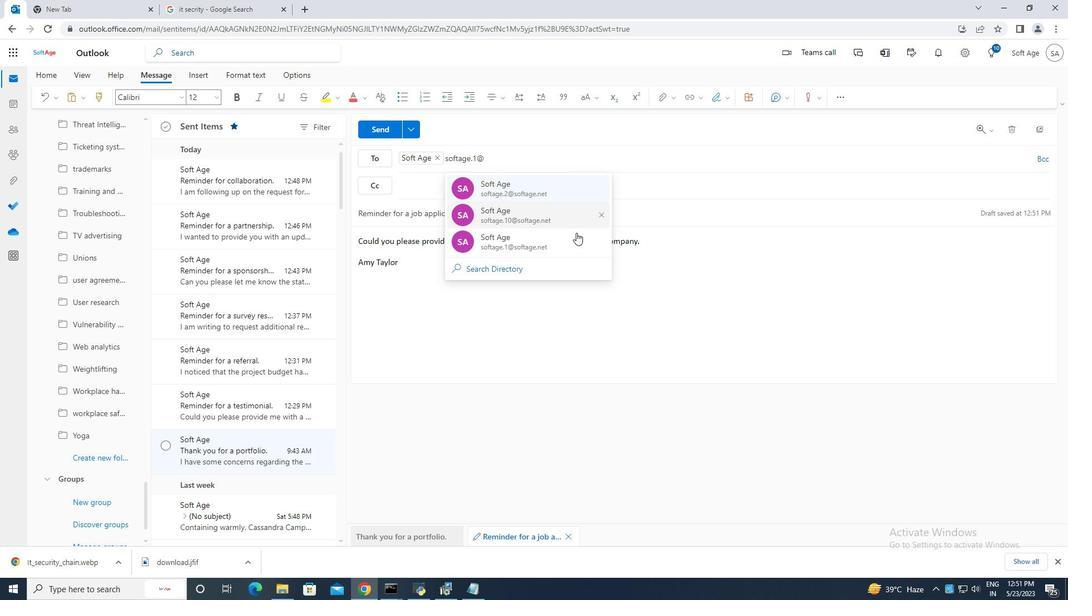 
Action: Mouse pressed left at (573, 242)
Screenshot: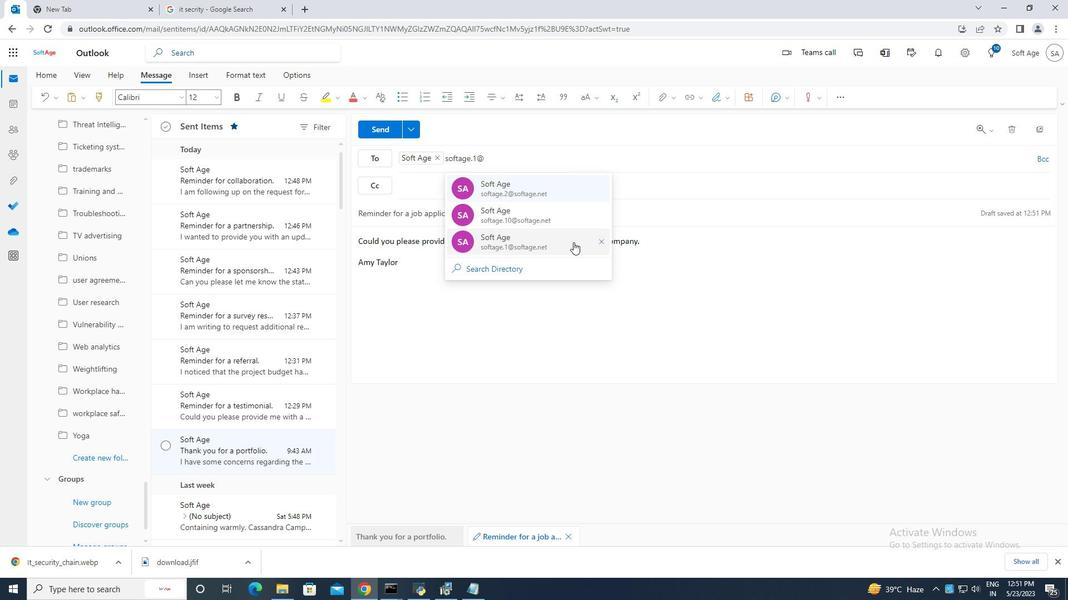 
Action: Mouse moved to (389, 128)
Screenshot: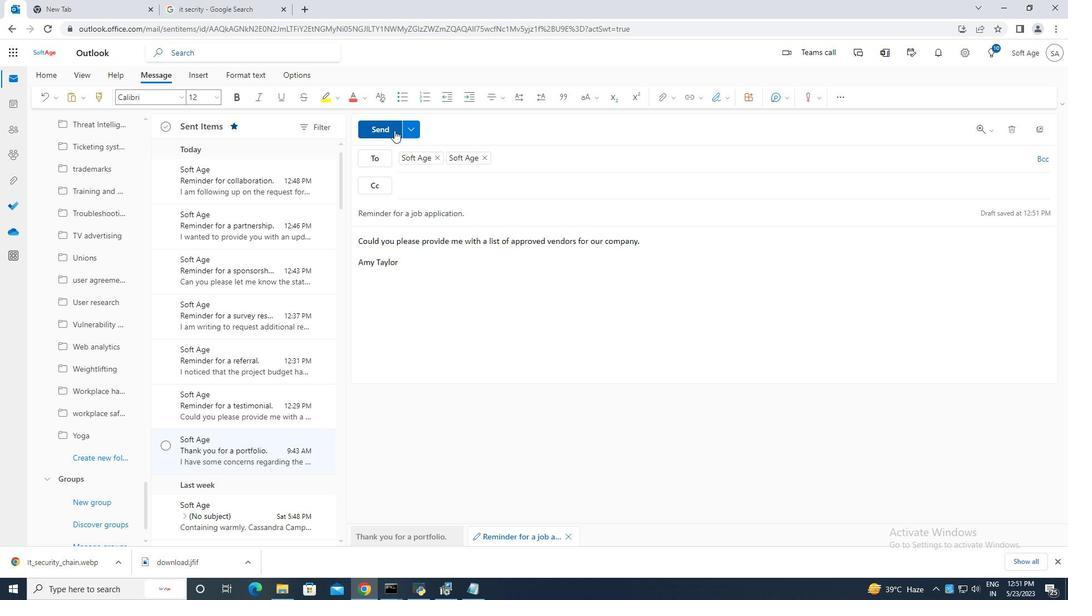 
Action: Mouse pressed left at (389, 128)
Screenshot: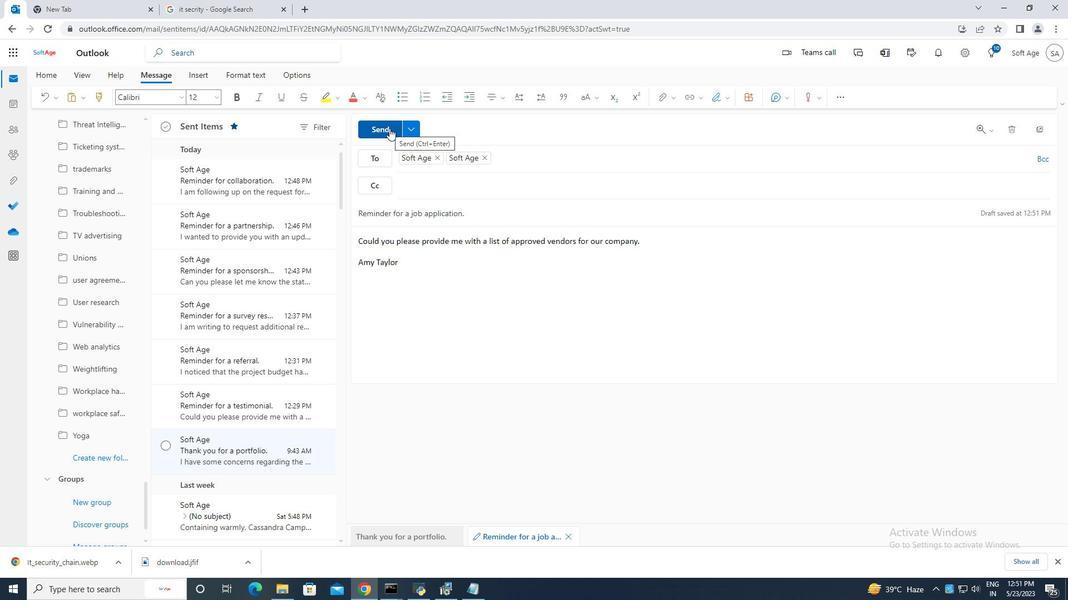 
Action: Mouse moved to (546, 385)
Screenshot: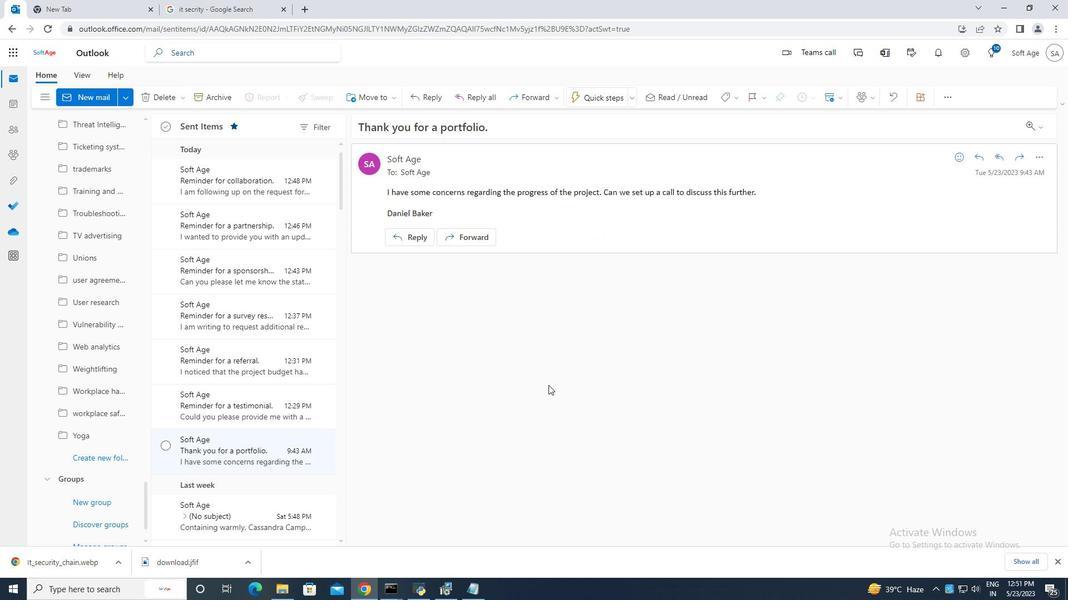 
